 Task: Open Card Self-Help Review in Board Voice of Partner Relationship Management to Workspace Corporate Governance Services and add a team member Softage.2@softage.net, a label Blue, a checklist Tax Services, an attachment from your google drive, a color Blue and finally, add a card description 'Plan and execute company team-building conference with guest speakers on employee engagement' and a comment 'We should approach this task with a sense of collaboration and teamwork, leveraging the strengths of each team member to achieve success.'. Add a start date 'Jan 02, 1900' with a due date 'Jan 09, 1900'
Action: Mouse moved to (74, 332)
Screenshot: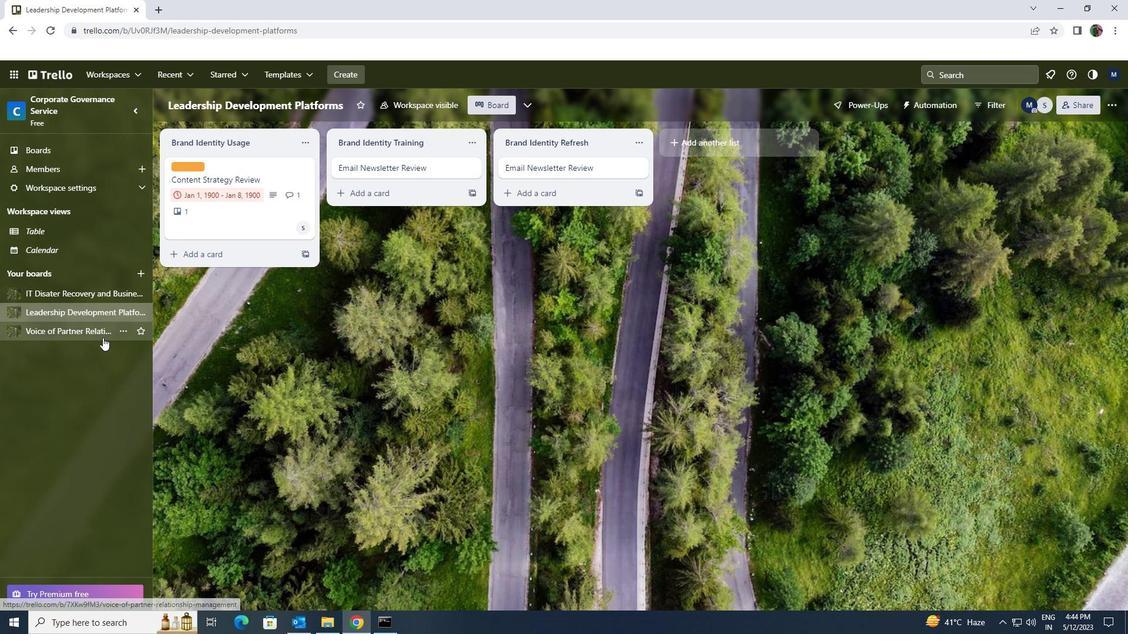 
Action: Mouse pressed left at (74, 332)
Screenshot: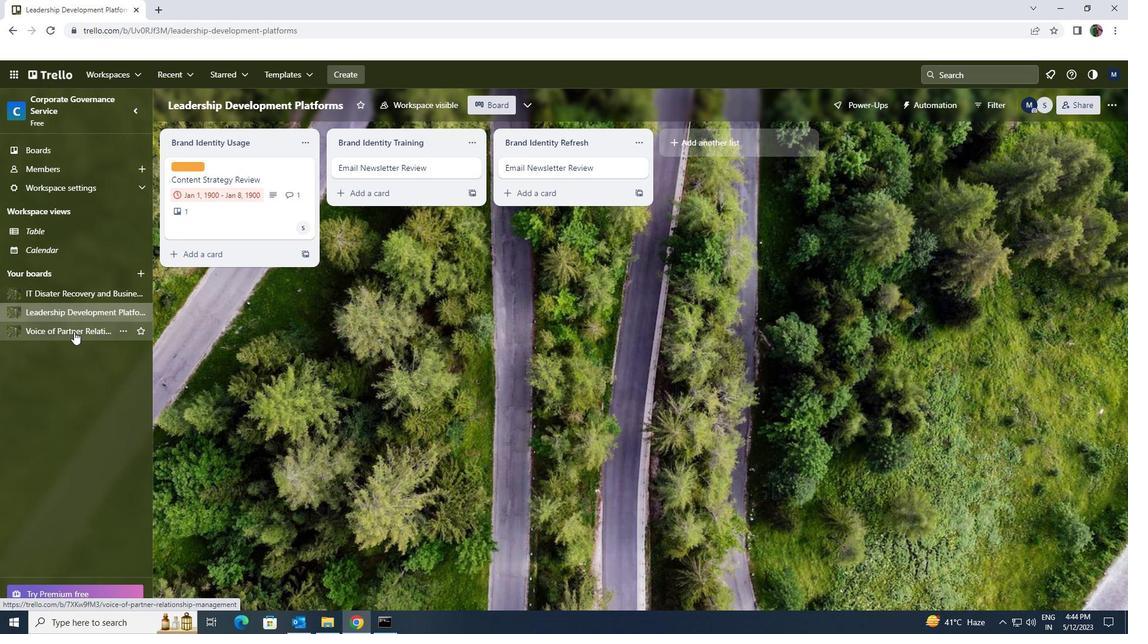 
Action: Mouse moved to (232, 170)
Screenshot: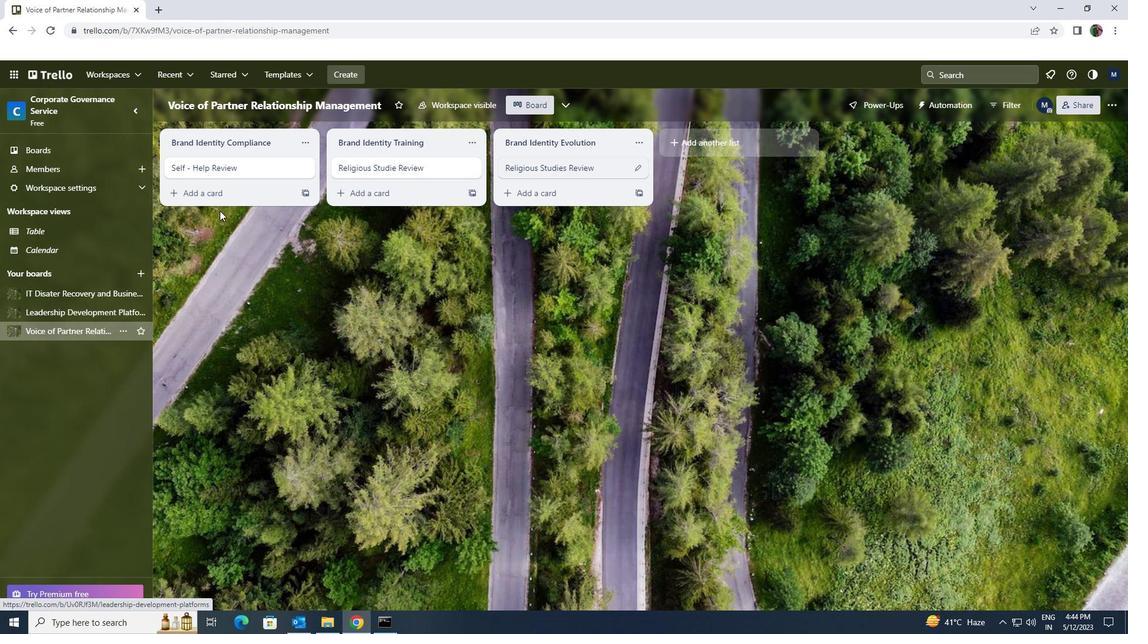 
Action: Mouse pressed left at (232, 170)
Screenshot: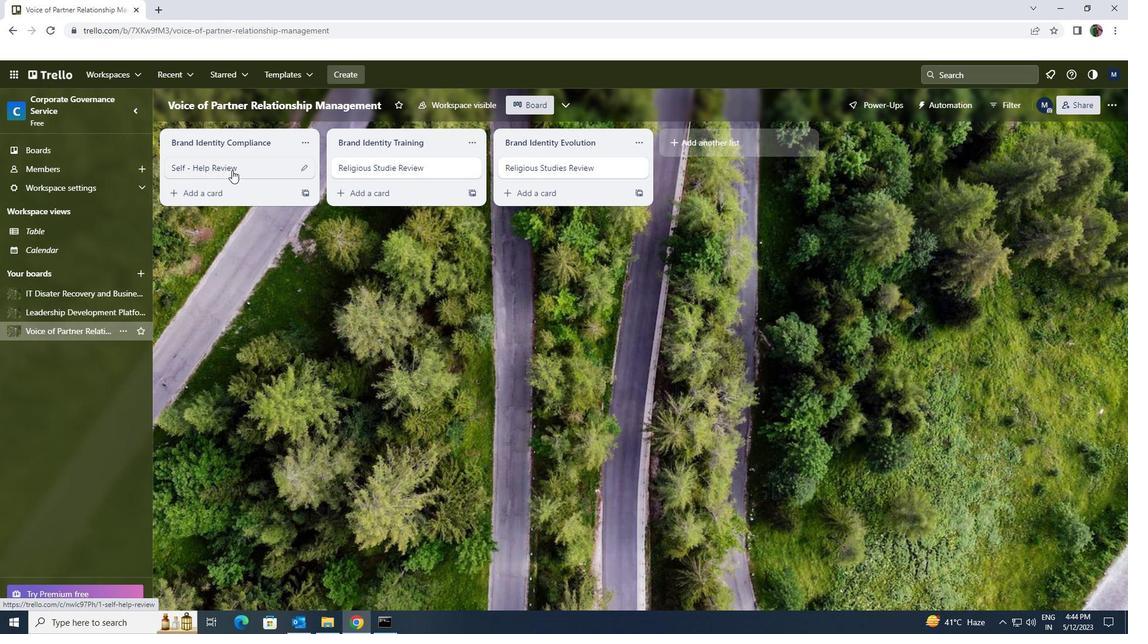 
Action: Mouse moved to (702, 168)
Screenshot: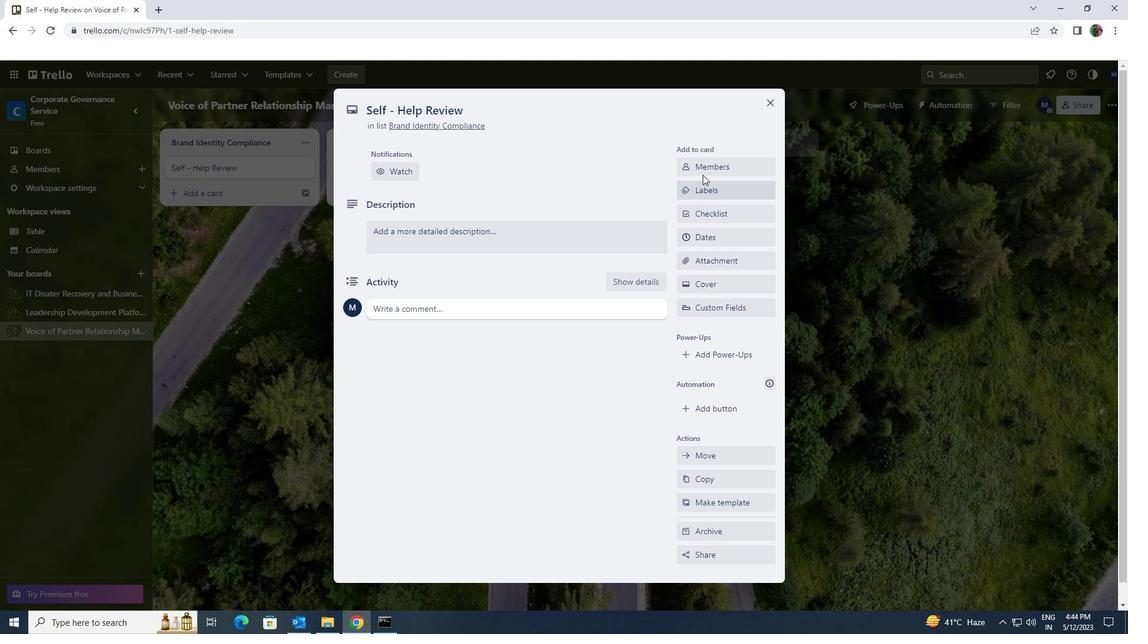 
Action: Mouse pressed left at (702, 168)
Screenshot: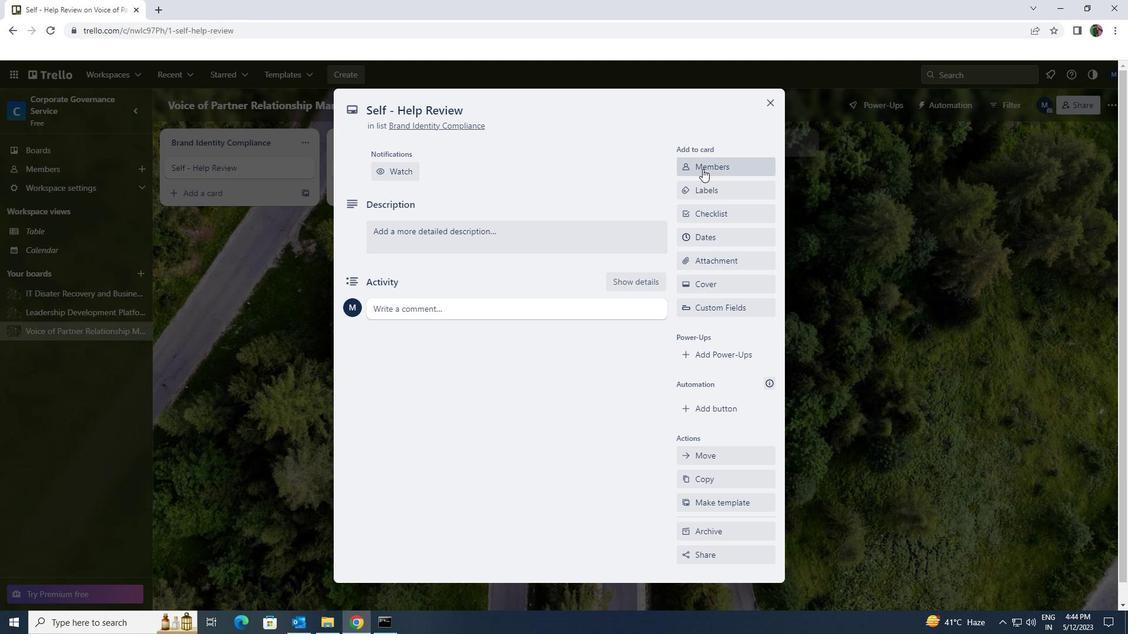 
Action: Key pressed softage.2<Key.shift>@SOFTAGE.NET
Screenshot: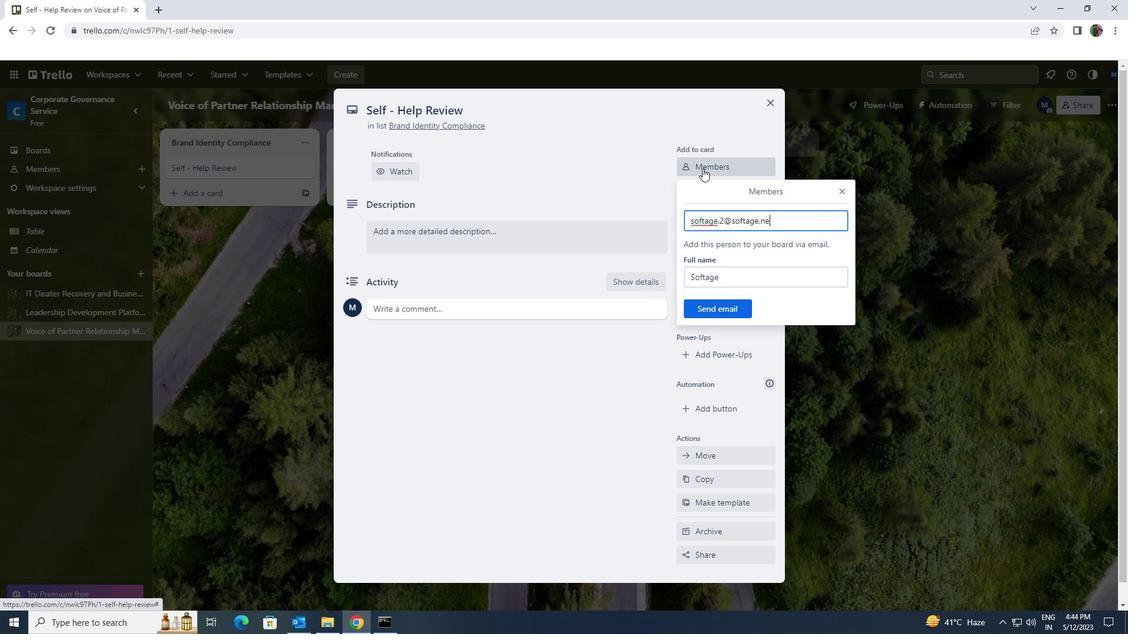 
Action: Mouse moved to (732, 306)
Screenshot: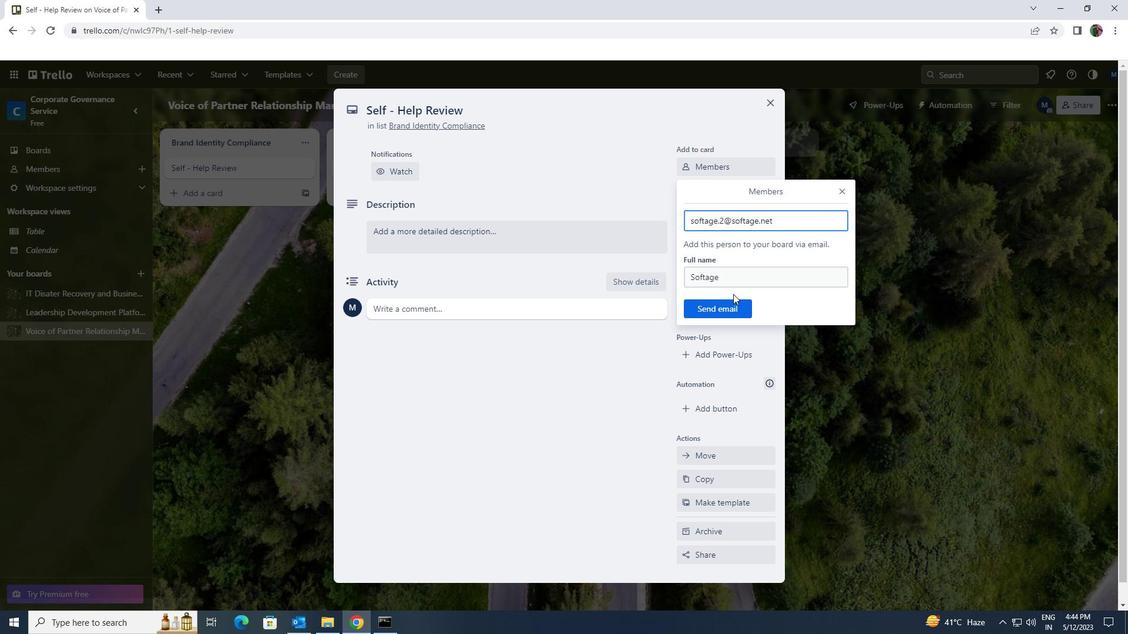 
Action: Mouse pressed left at (732, 306)
Screenshot: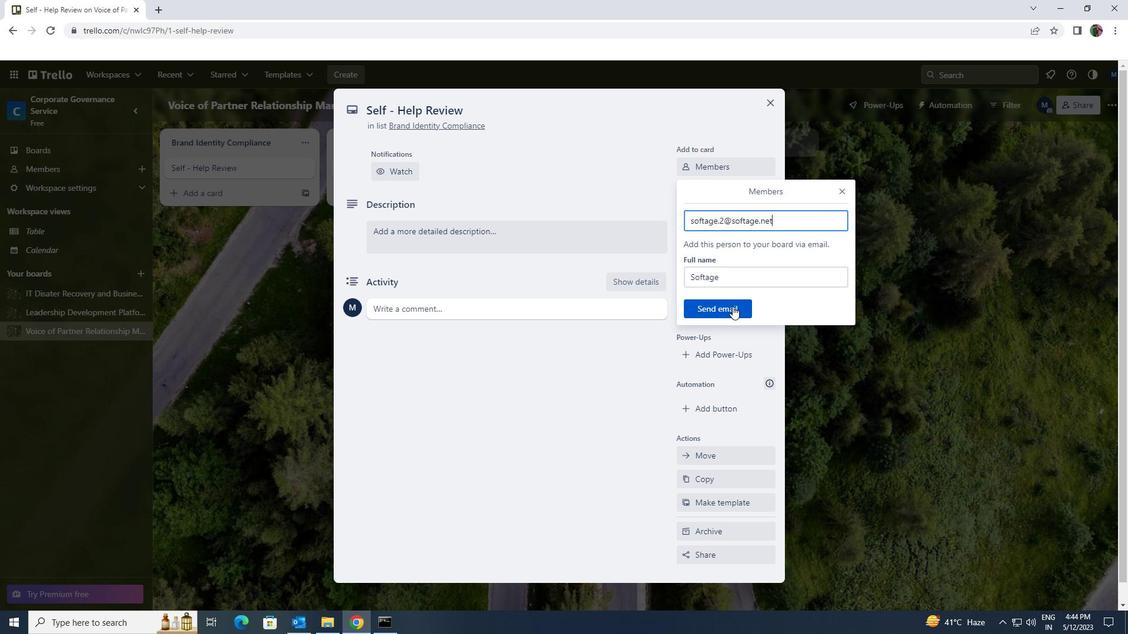 
Action: Mouse moved to (716, 235)
Screenshot: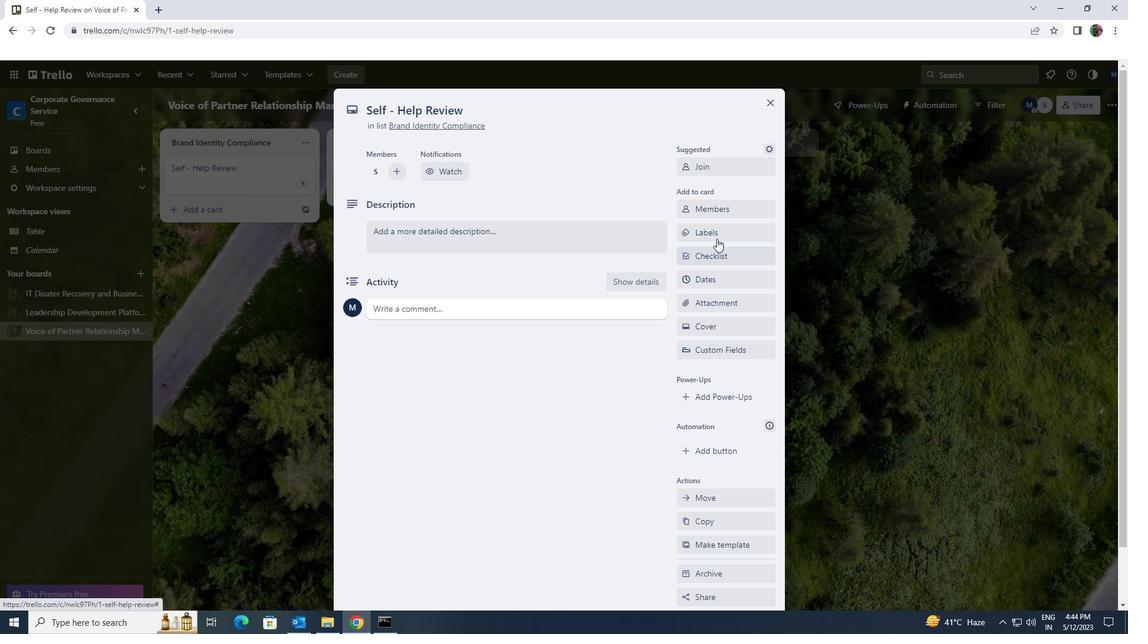 
Action: Mouse pressed left at (716, 235)
Screenshot: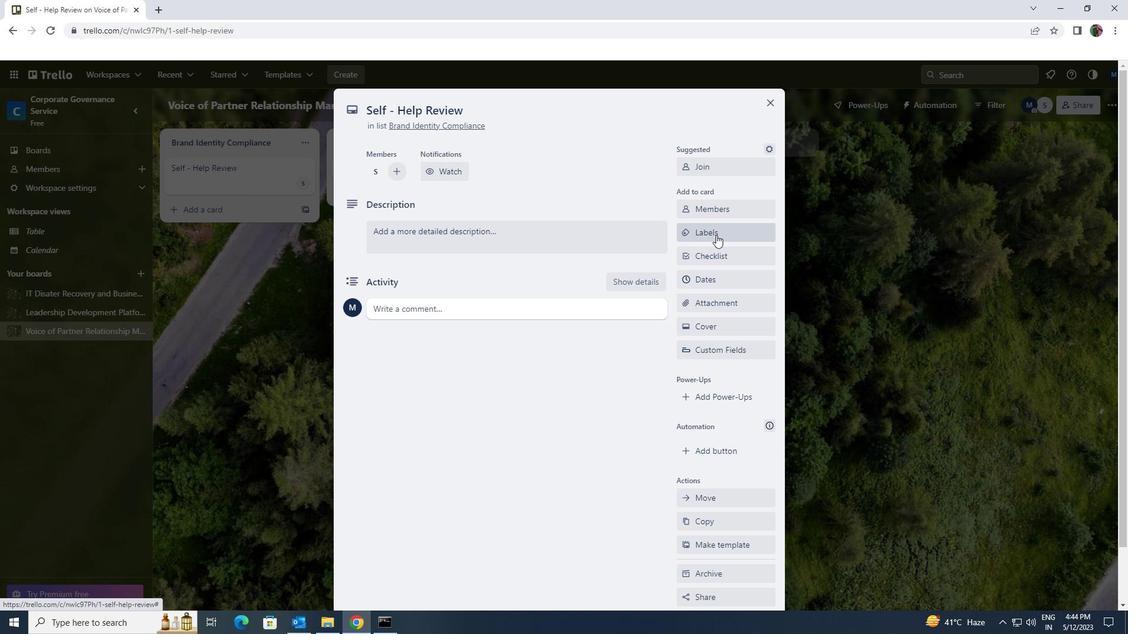 
Action: Mouse moved to (771, 466)
Screenshot: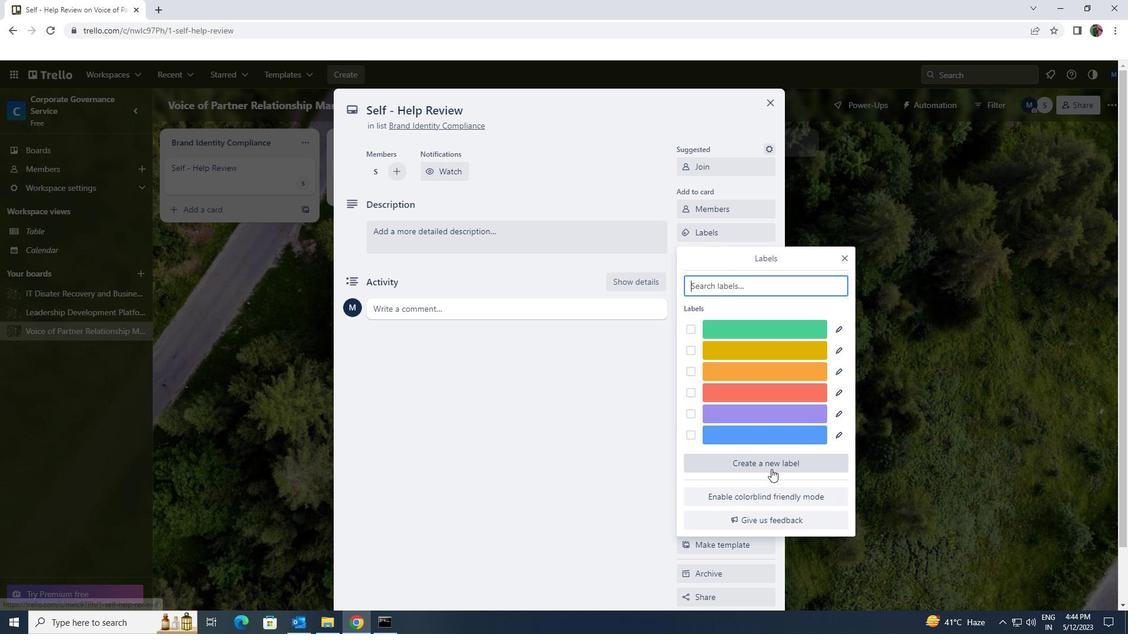 
Action: Mouse pressed left at (771, 466)
Screenshot: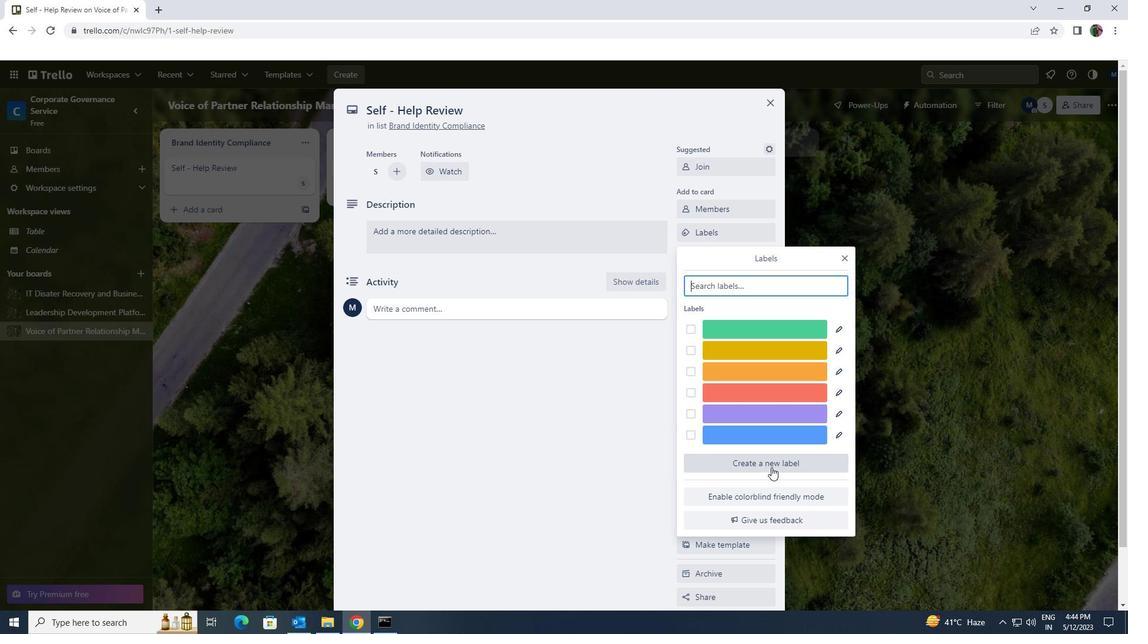 
Action: Mouse moved to (700, 513)
Screenshot: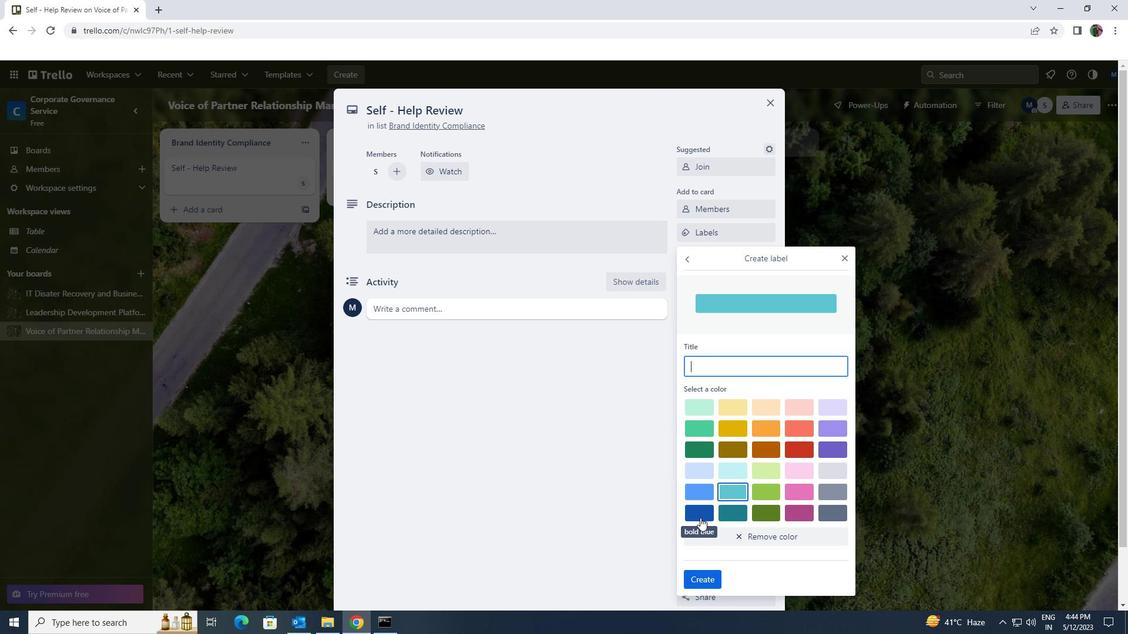 
Action: Mouse pressed left at (700, 513)
Screenshot: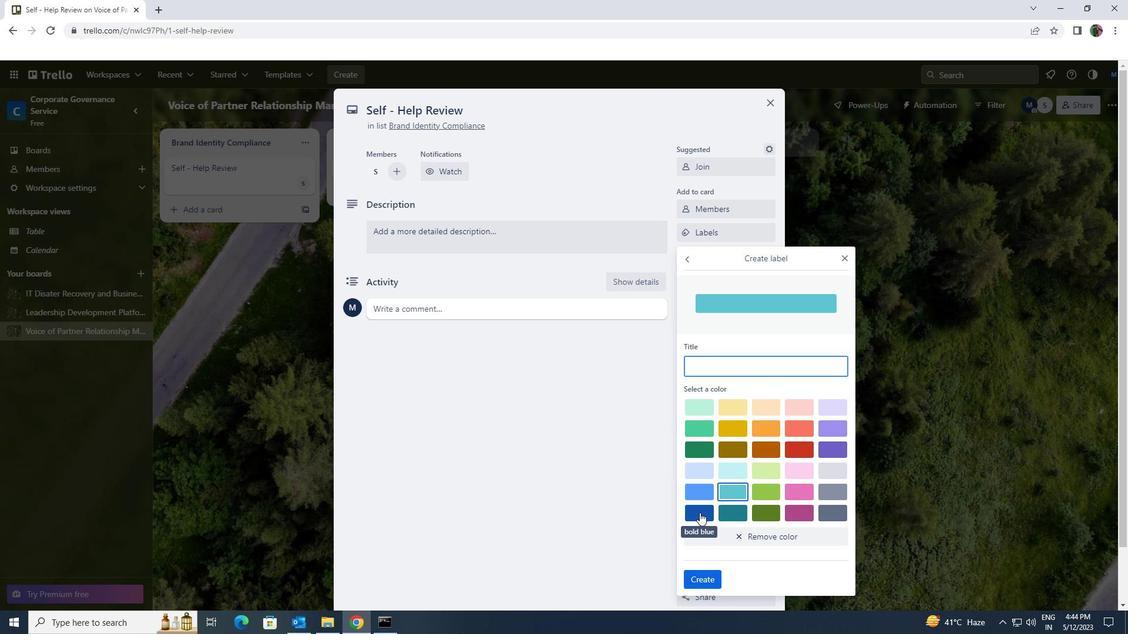 
Action: Mouse moved to (705, 577)
Screenshot: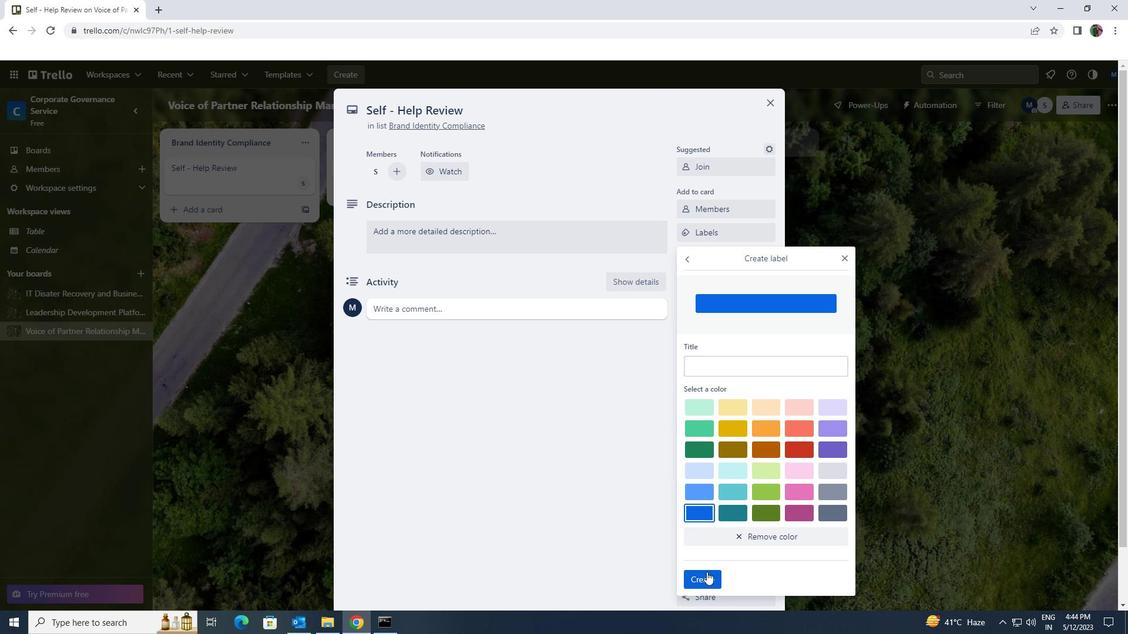 
Action: Mouse pressed left at (705, 577)
Screenshot: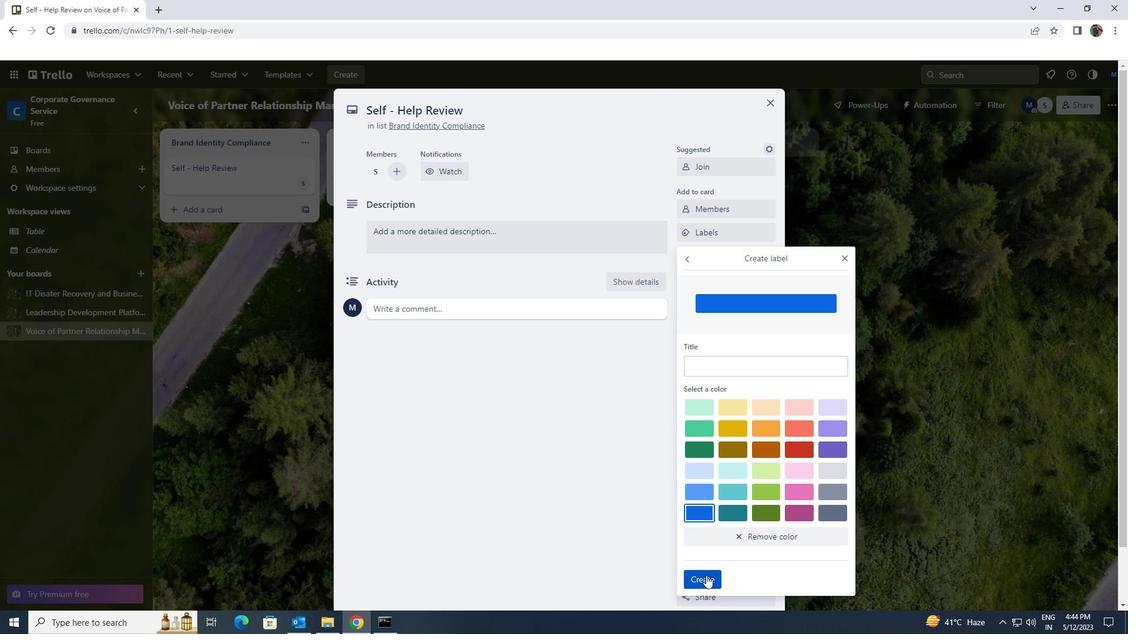 
Action: Mouse moved to (840, 259)
Screenshot: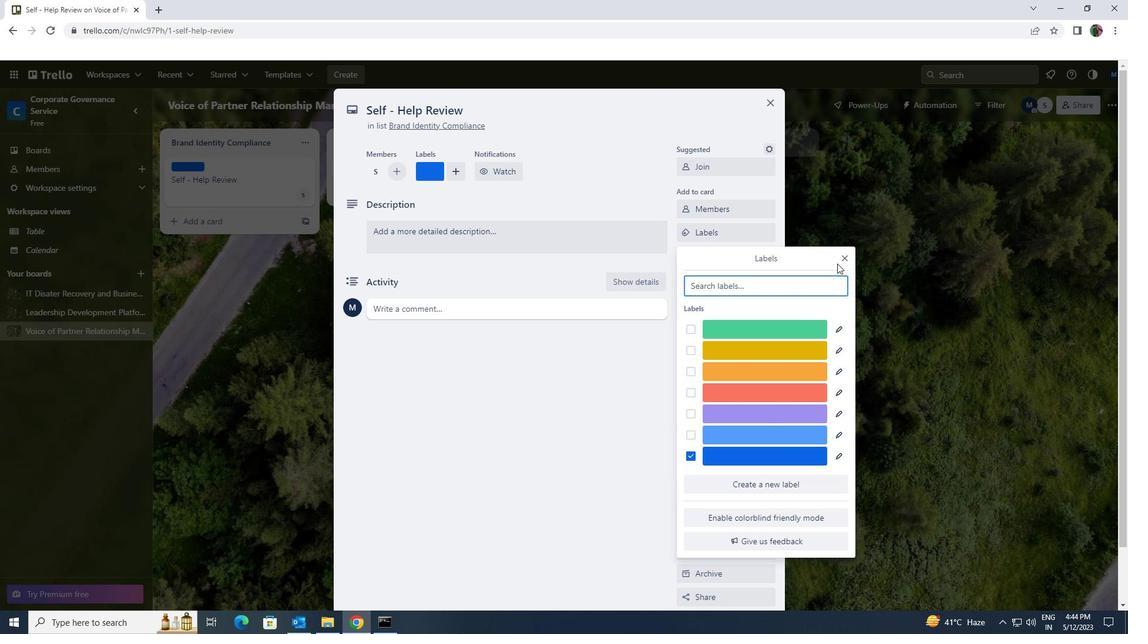 
Action: Mouse pressed left at (840, 259)
Screenshot: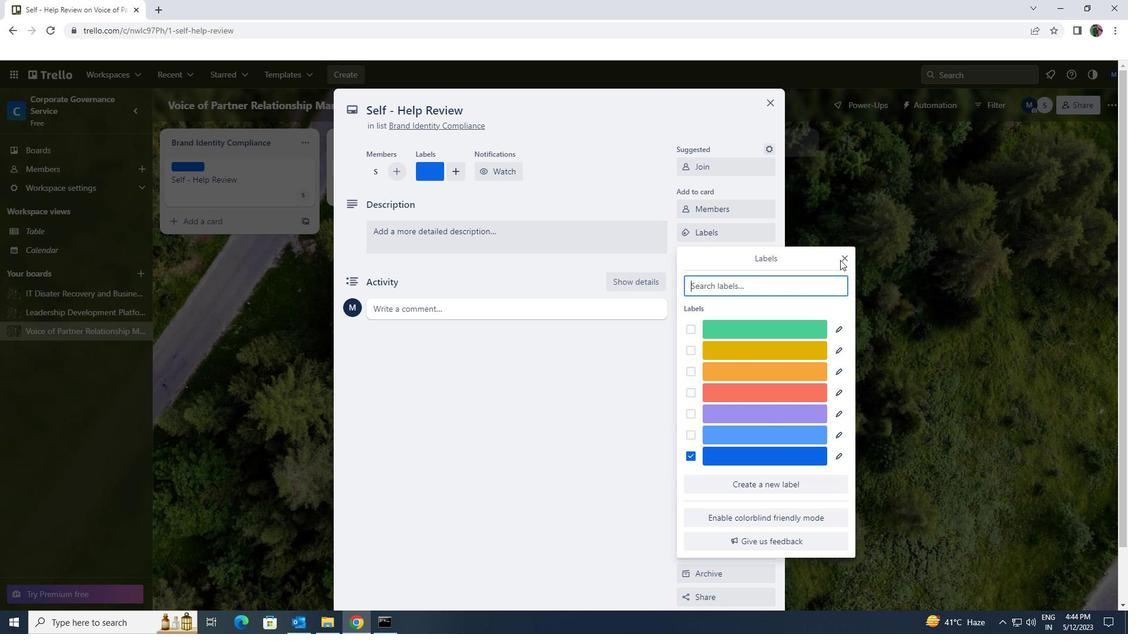 
Action: Mouse moved to (840, 259)
Screenshot: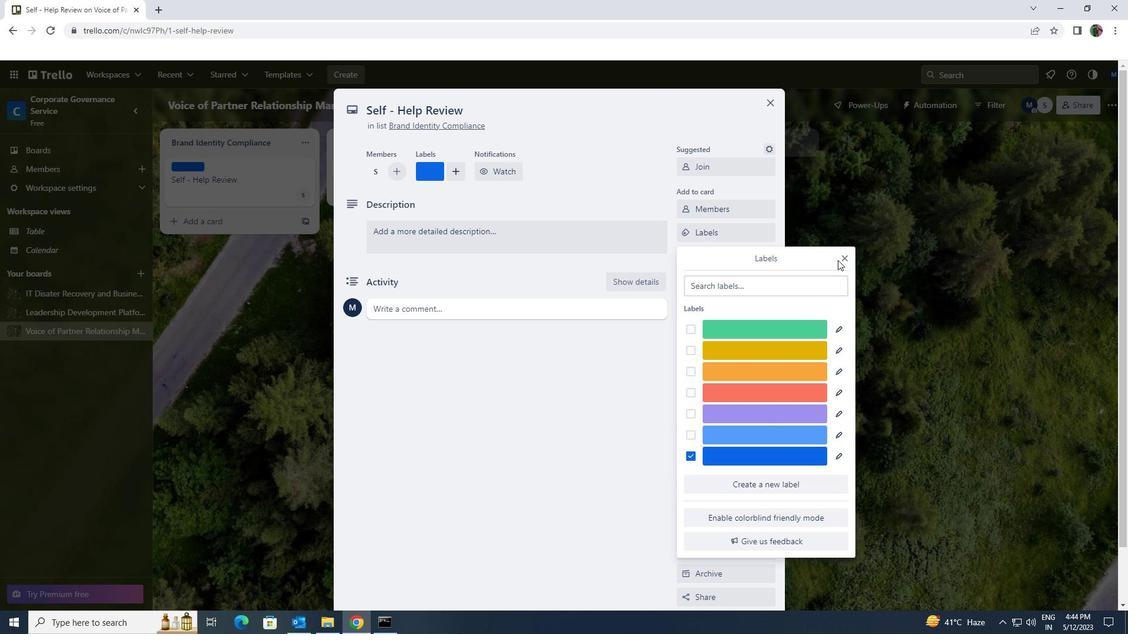 
Action: Mouse pressed left at (840, 259)
Screenshot: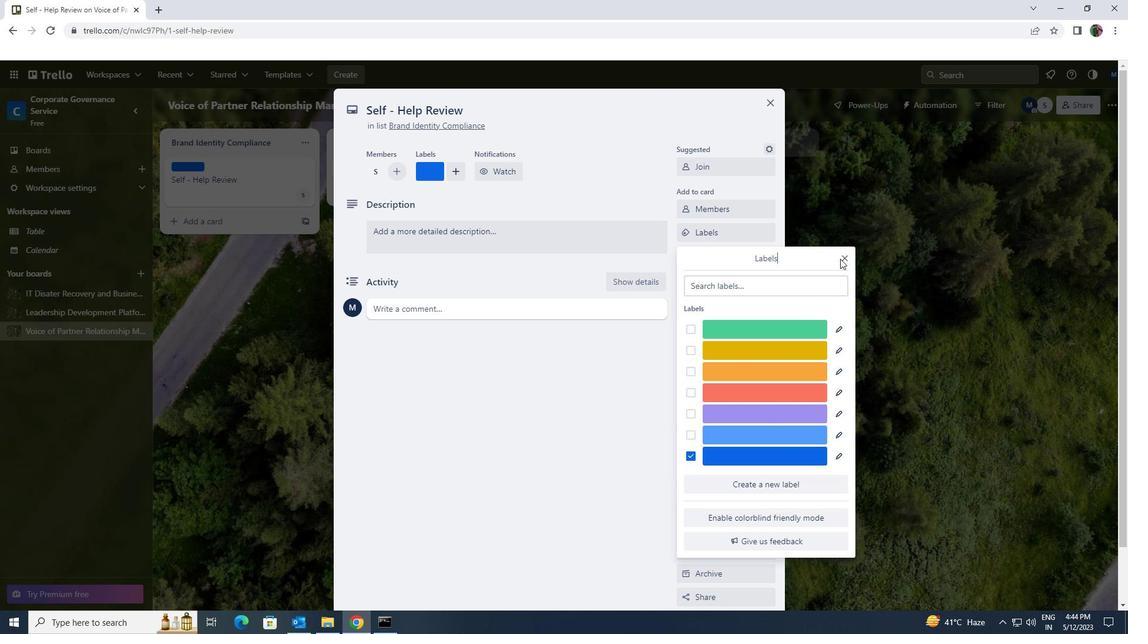 
Action: Mouse moved to (846, 260)
Screenshot: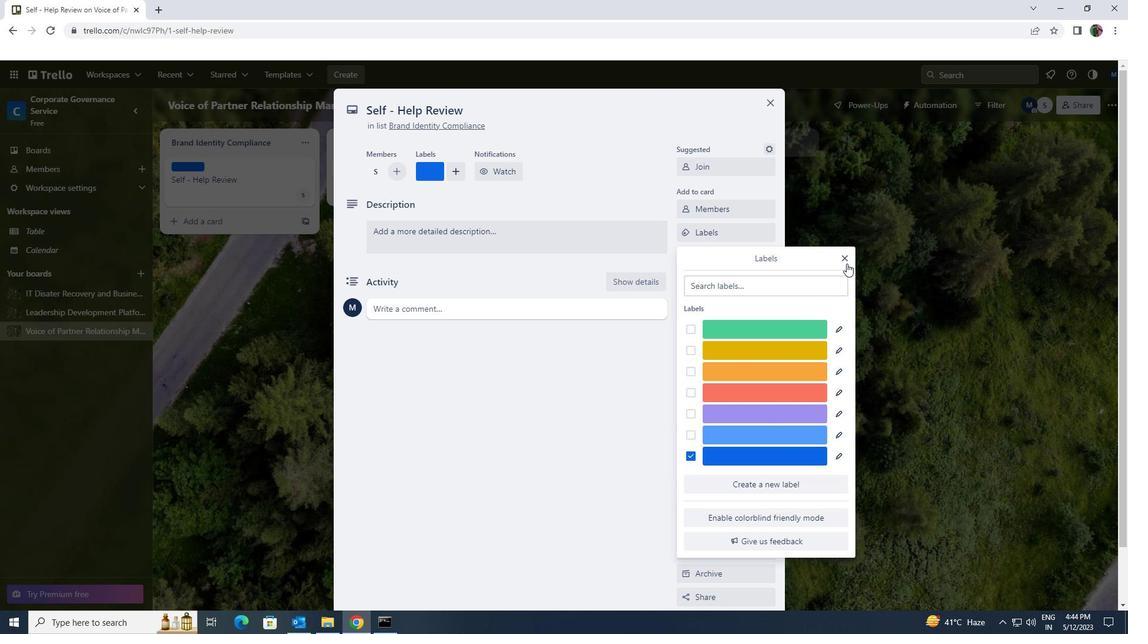 
Action: Mouse pressed left at (846, 260)
Screenshot: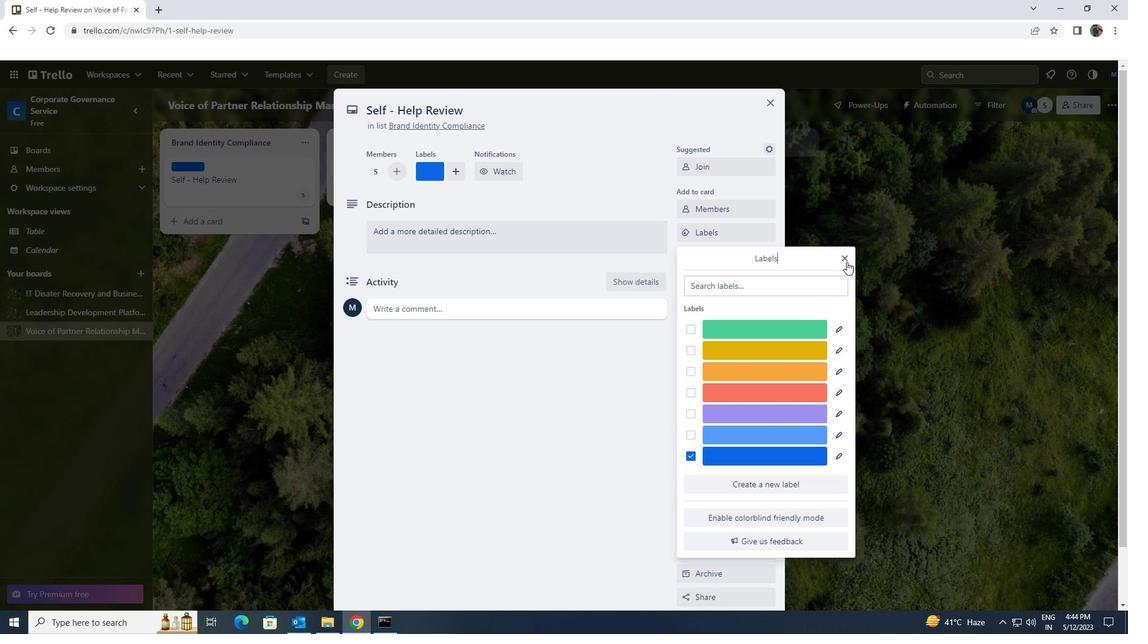 
Action: Mouse moved to (772, 259)
Screenshot: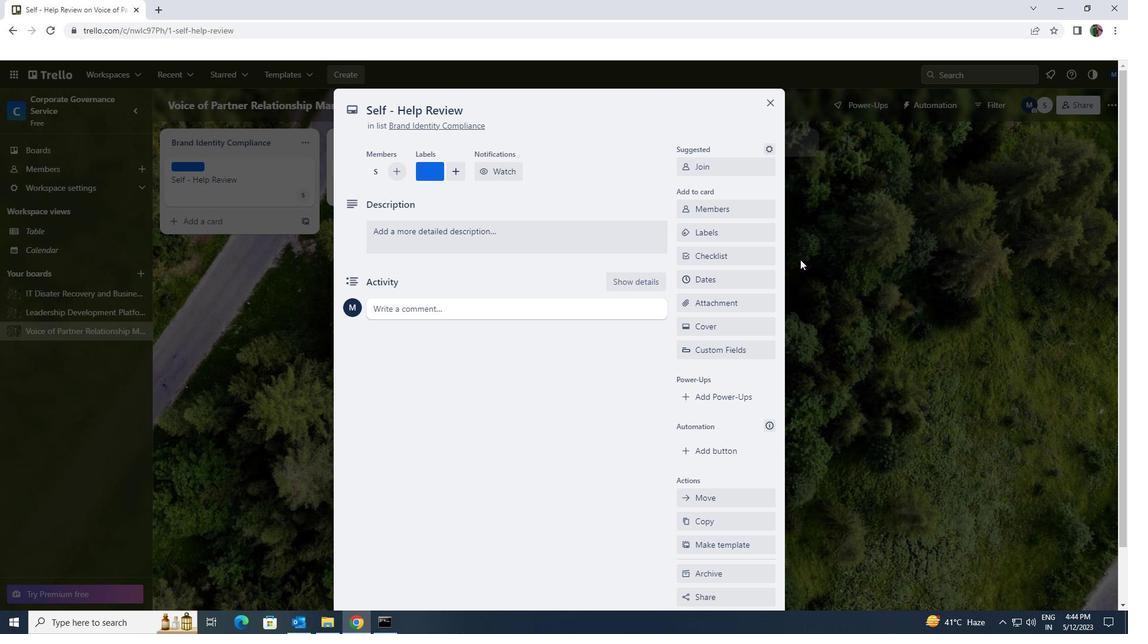 
Action: Mouse pressed left at (772, 259)
Screenshot: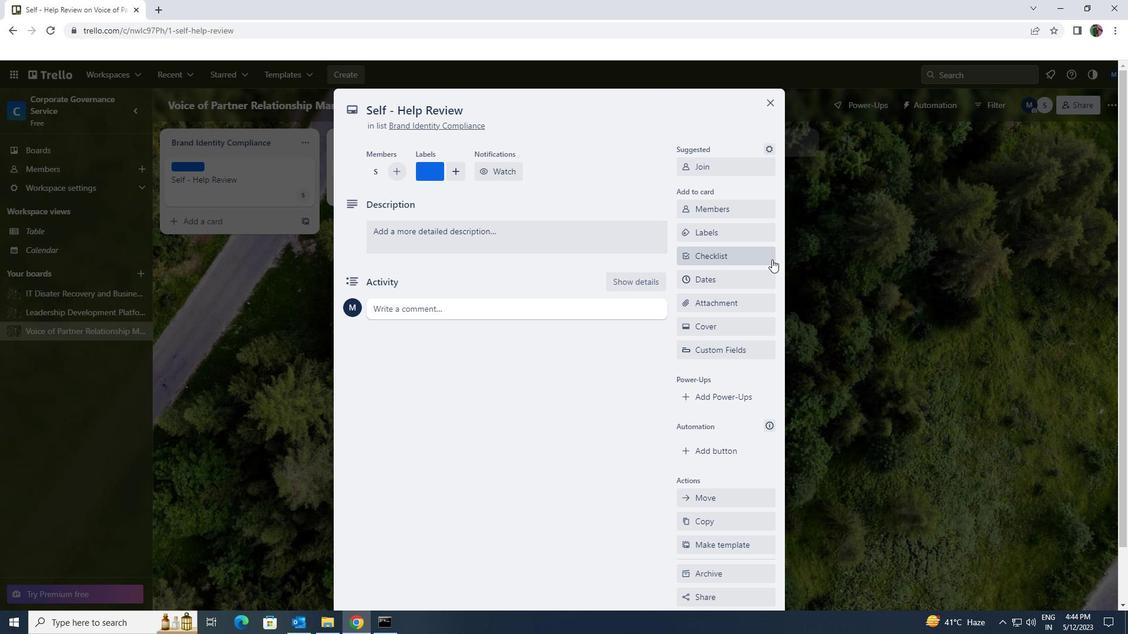 
Action: Key pressed <Key.shift><Key.shift><Key.shift><Key.shift><Key.shift><Key.shift><Key.shift><Key.shift><Key.shift><Key.shift><Key.shift><Key.shift><Key.shift><Key.shift><Key.shift><Key.shift><Key.shift><Key.shift><Key.shift><Key.shift><Key.shift><Key.shift><Key.shift><Key.shift><Key.shift><Key.shift><Key.shift>SERVU<Key.backspace>ICE<Key.space><Key.shift>TAX
Screenshot: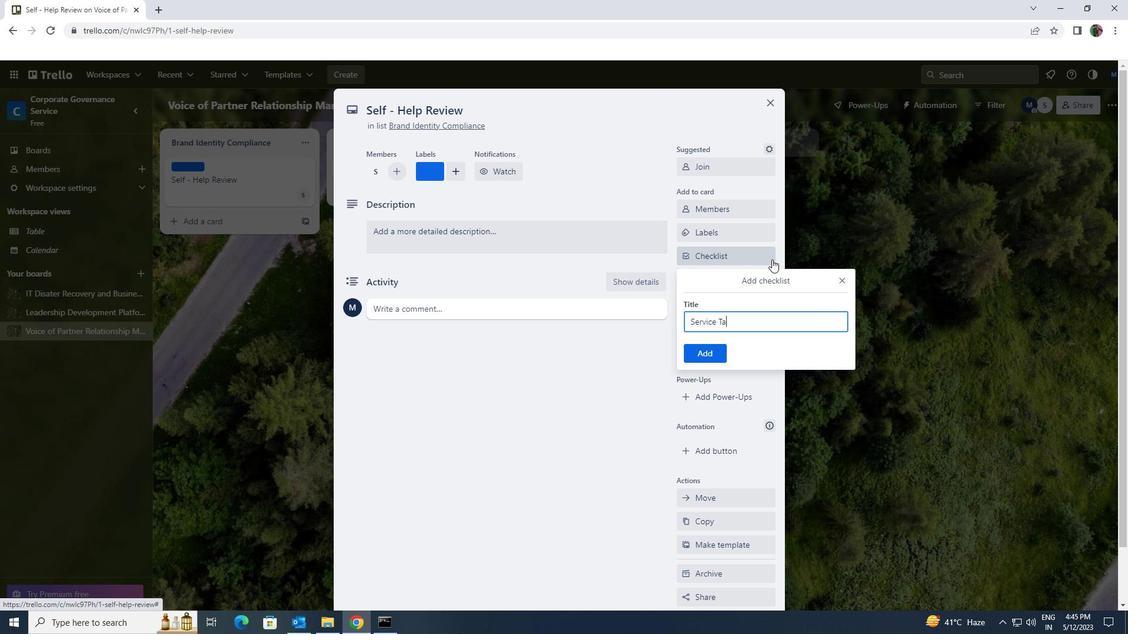 
Action: Mouse moved to (711, 350)
Screenshot: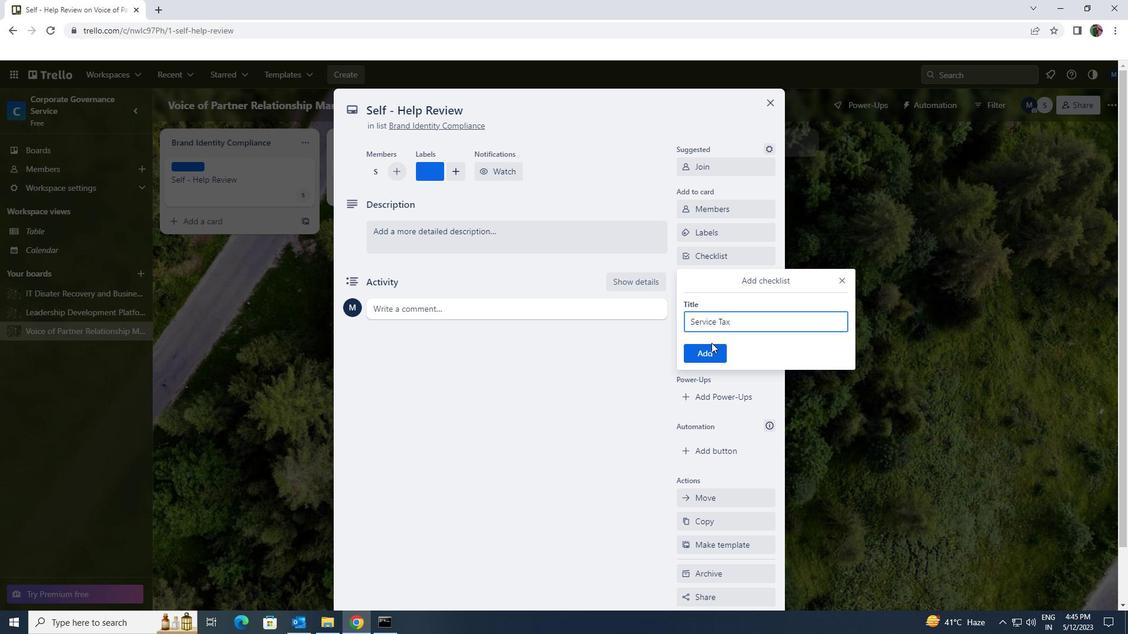 
Action: Mouse pressed left at (711, 350)
Screenshot: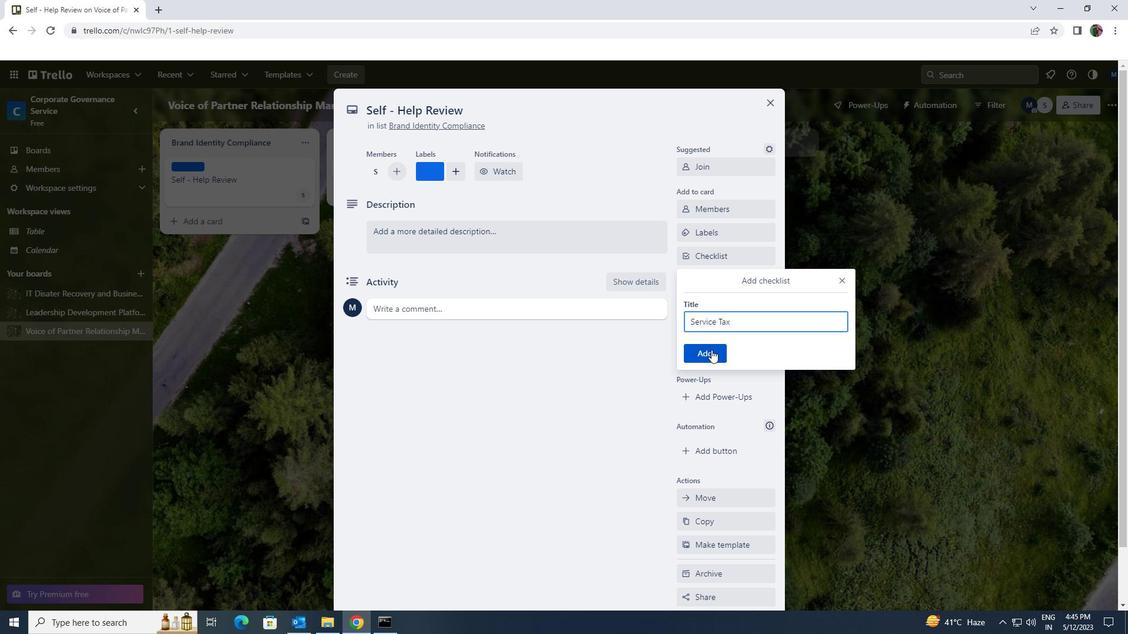 
Action: Mouse moved to (717, 302)
Screenshot: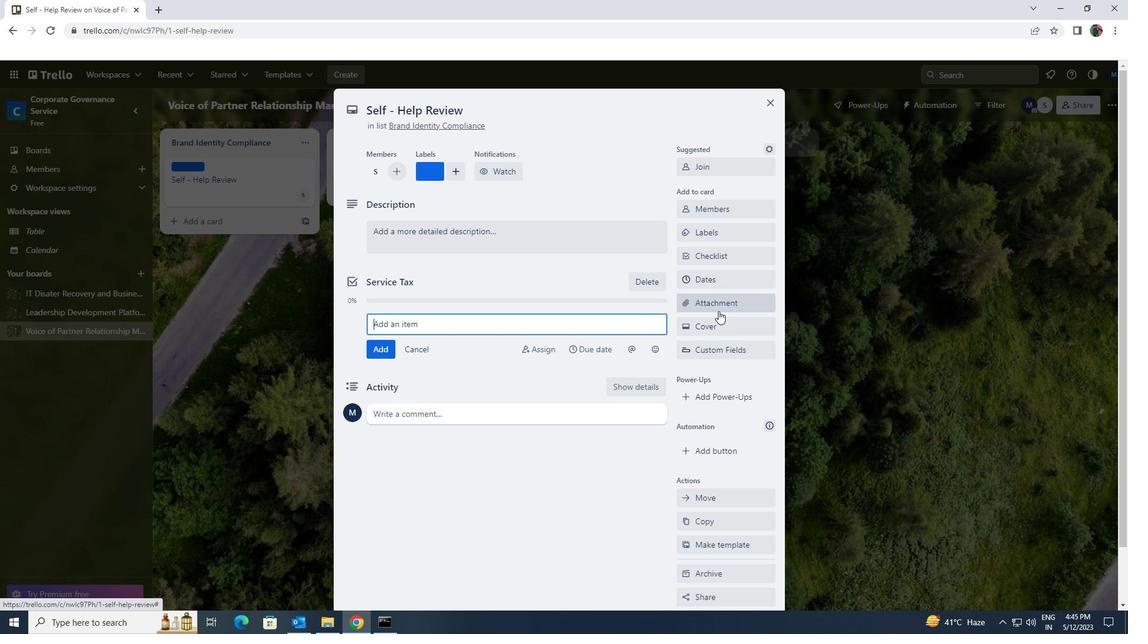
Action: Mouse pressed left at (717, 302)
Screenshot: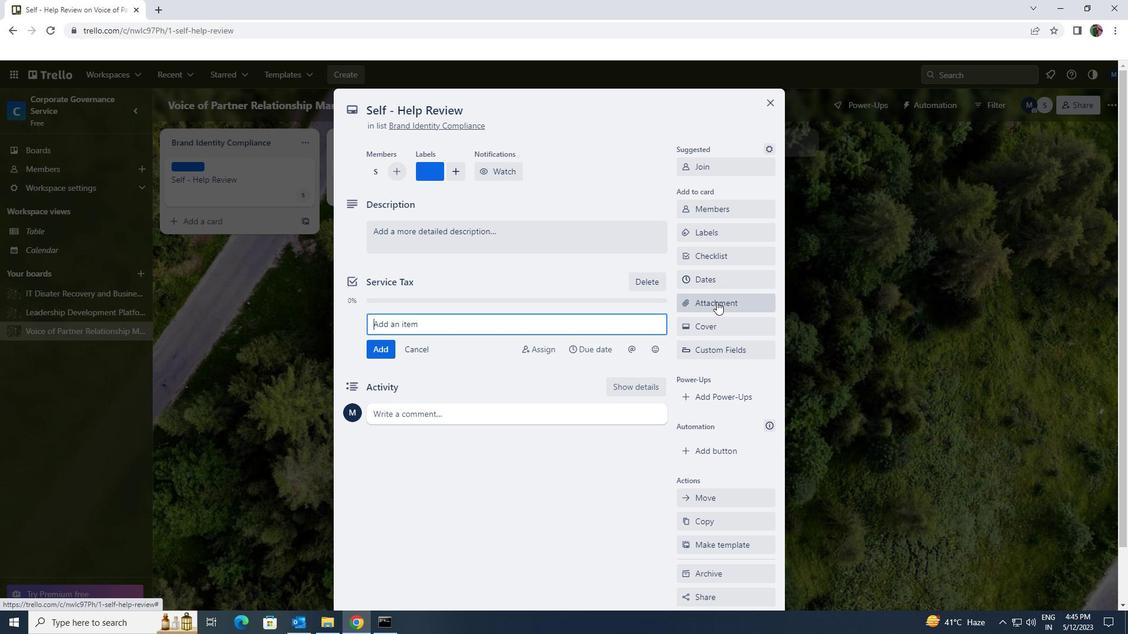 
Action: Mouse moved to (707, 393)
Screenshot: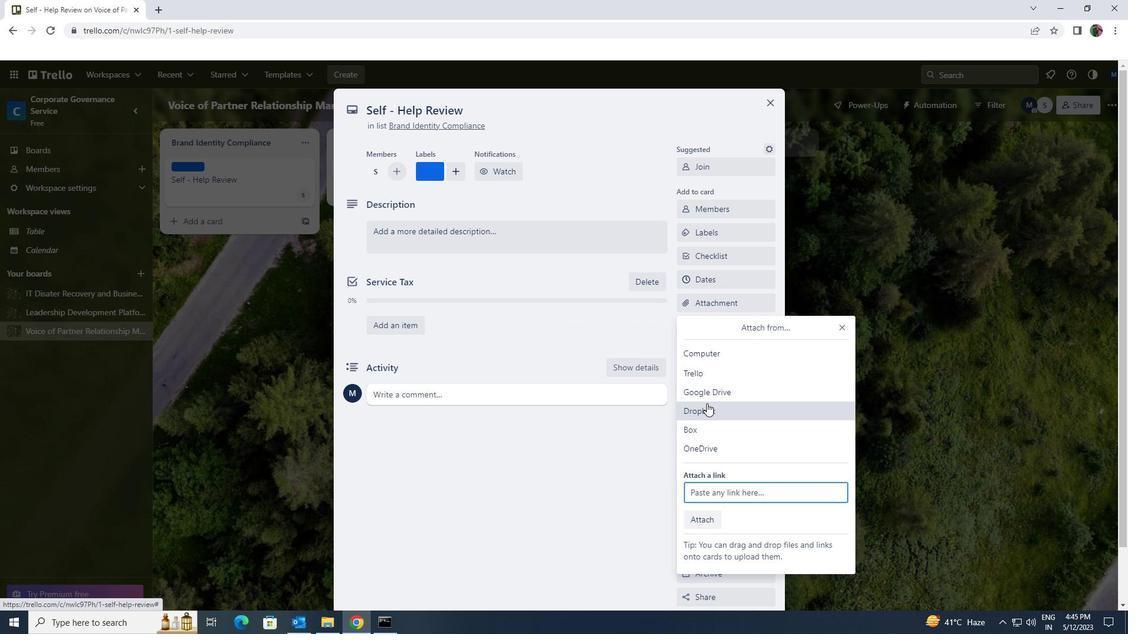 
Action: Mouse pressed left at (707, 393)
Screenshot: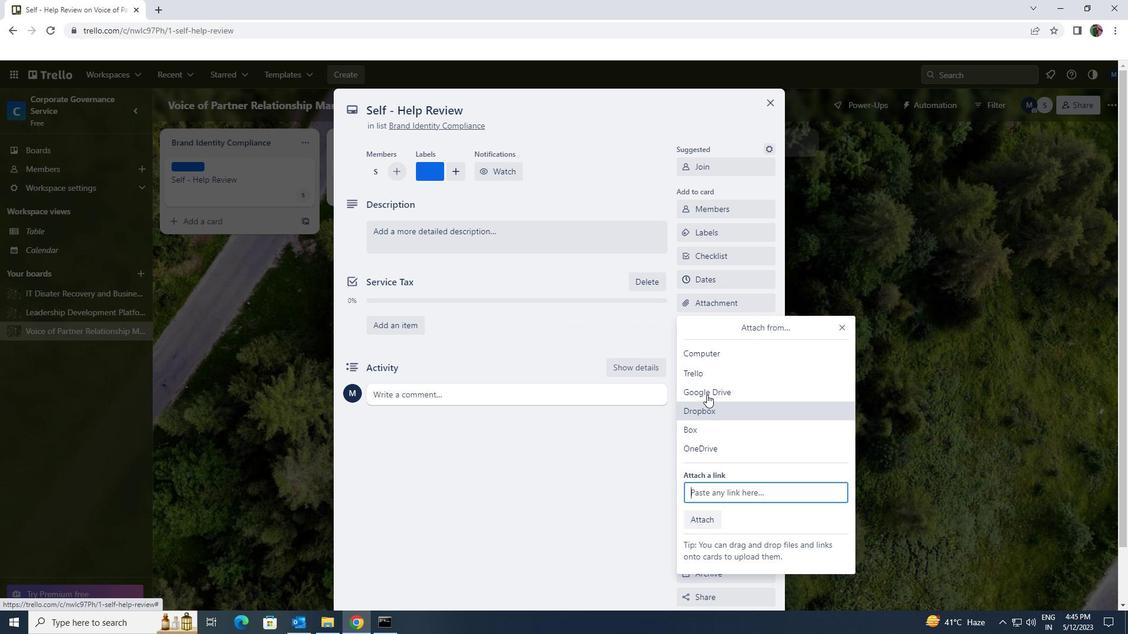 
Action: Mouse moved to (701, 336)
Screenshot: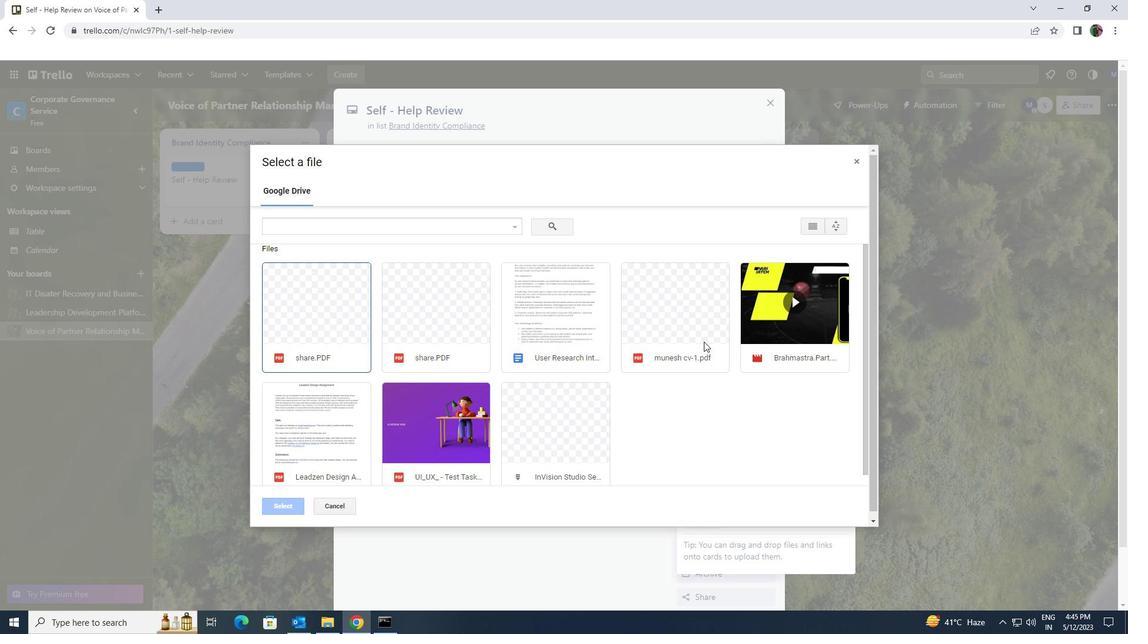 
Action: Mouse pressed left at (701, 336)
Screenshot: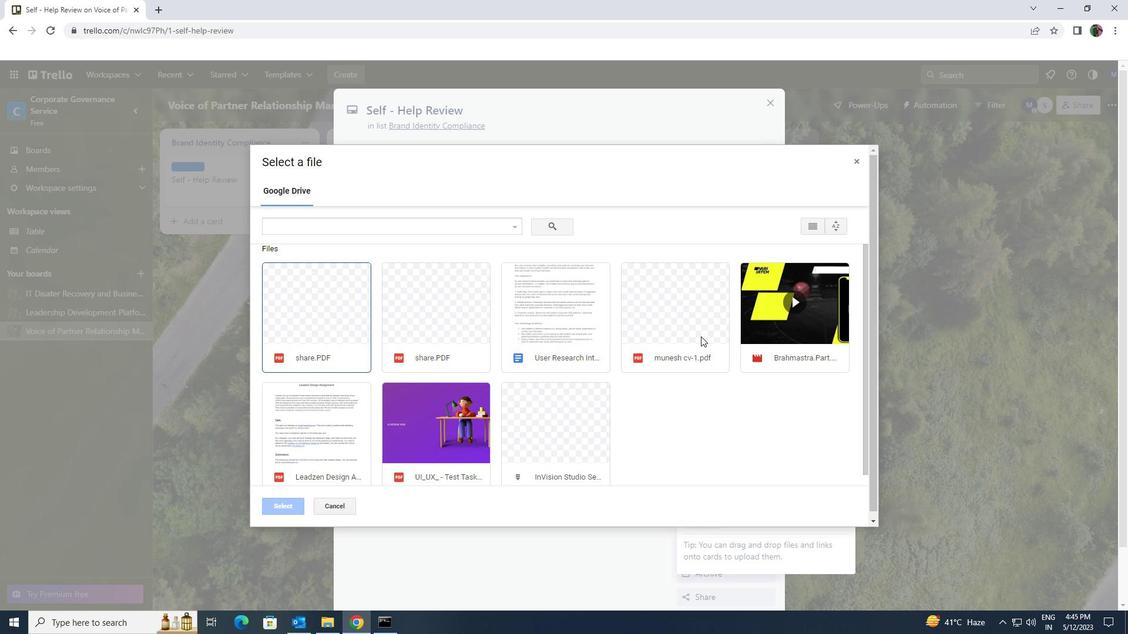 
Action: Mouse moved to (270, 507)
Screenshot: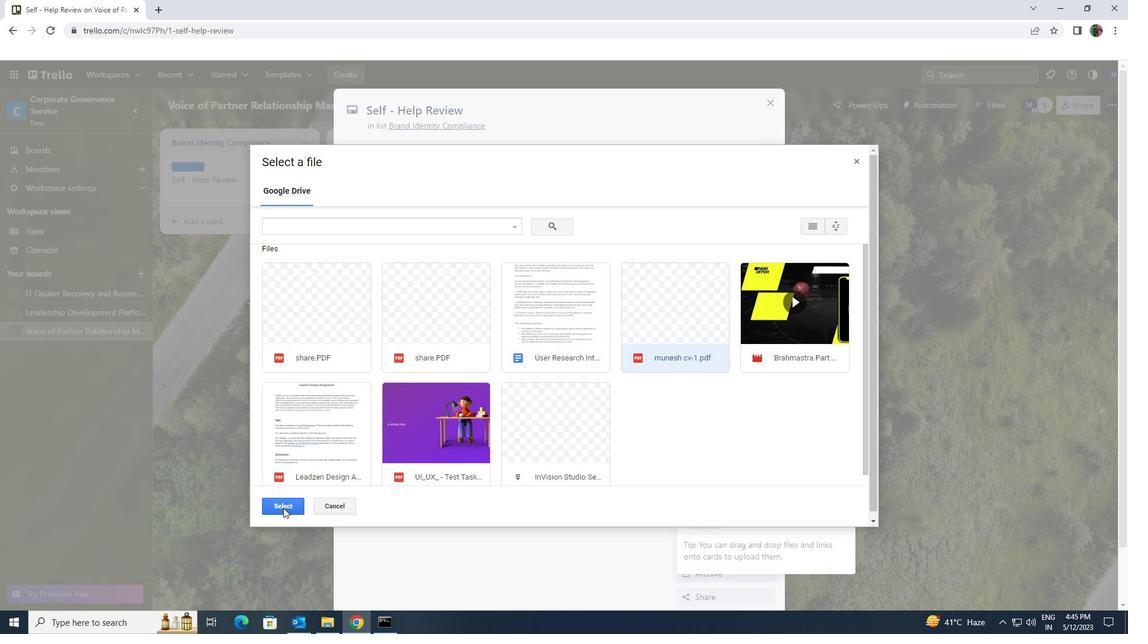 
Action: Mouse pressed left at (270, 507)
Screenshot: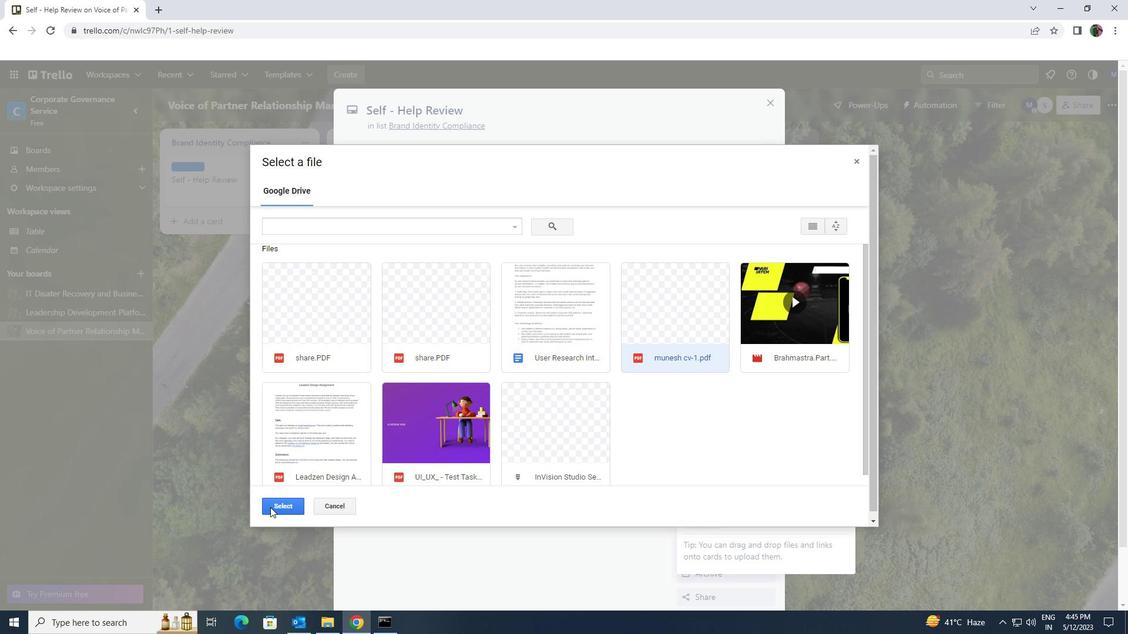 
Action: Mouse moved to (491, 250)
Screenshot: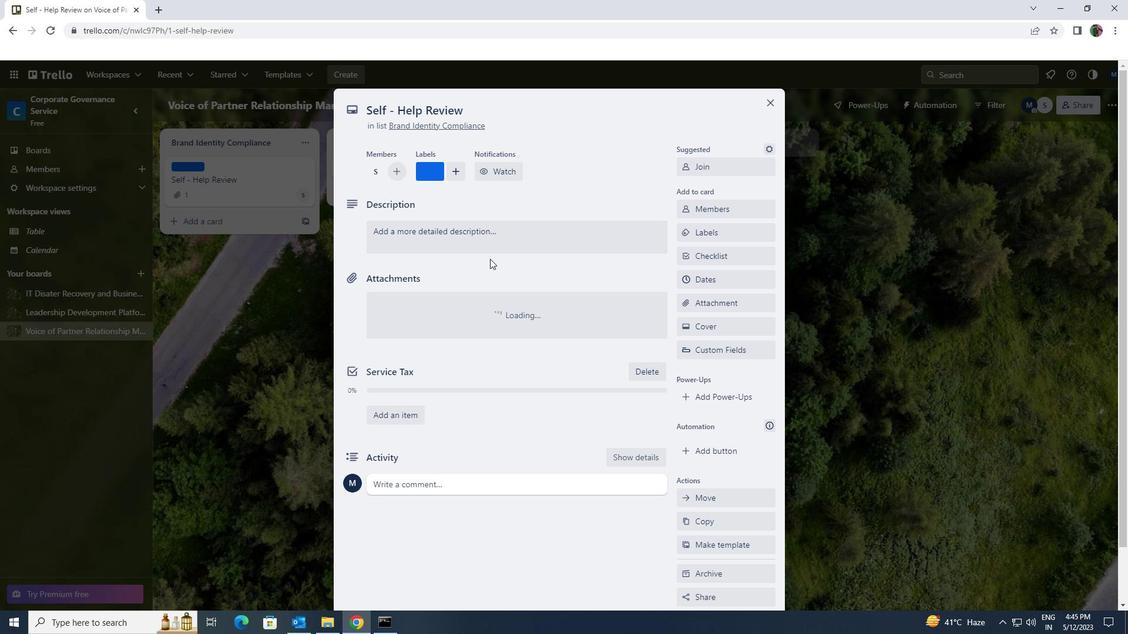 
Action: Mouse pressed left at (491, 250)
Screenshot: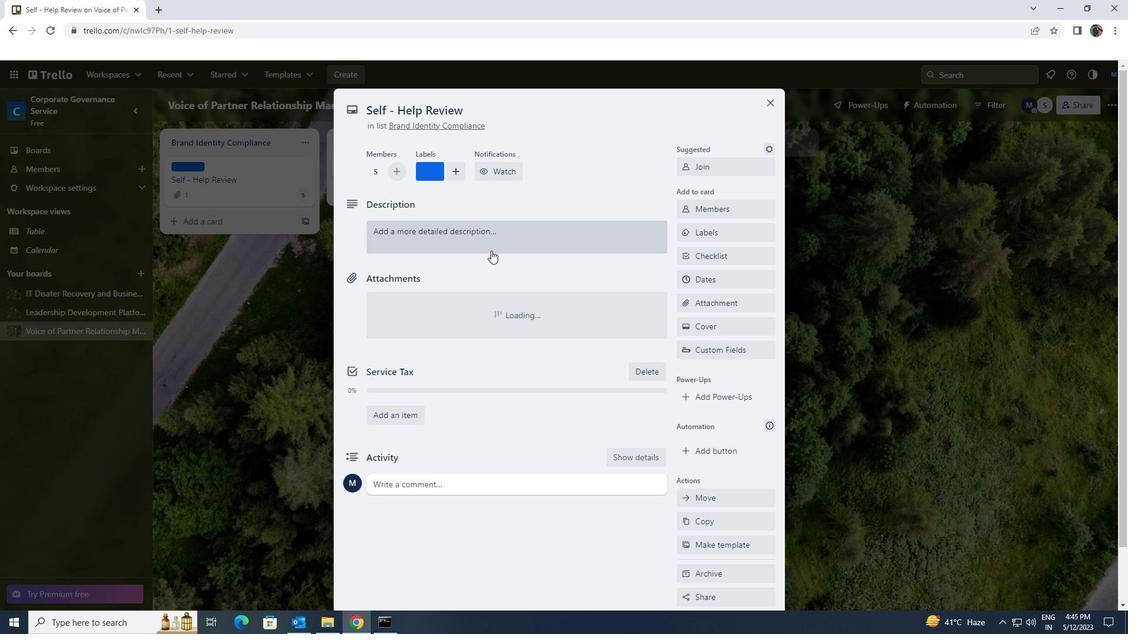 
Action: Key pressed <Key.shift>PLAN<Key.space>AND<Key.space>EXECUTE<Key.space>COMPANY<Key.space>TEAM<Key.space>BUILDING<Key.space>CONFERENC<Key.space><Key.backspace><Key.backspace>N<Key.backspace>CE<Key.space>ROOM<Key.space>WITH<Key.space>GUEST<Key.space>SPEAKERS<Key.space>ON<Key.space>EMPLOYEE<Key.space>ENGAGEMENT<Key.space>.
Screenshot: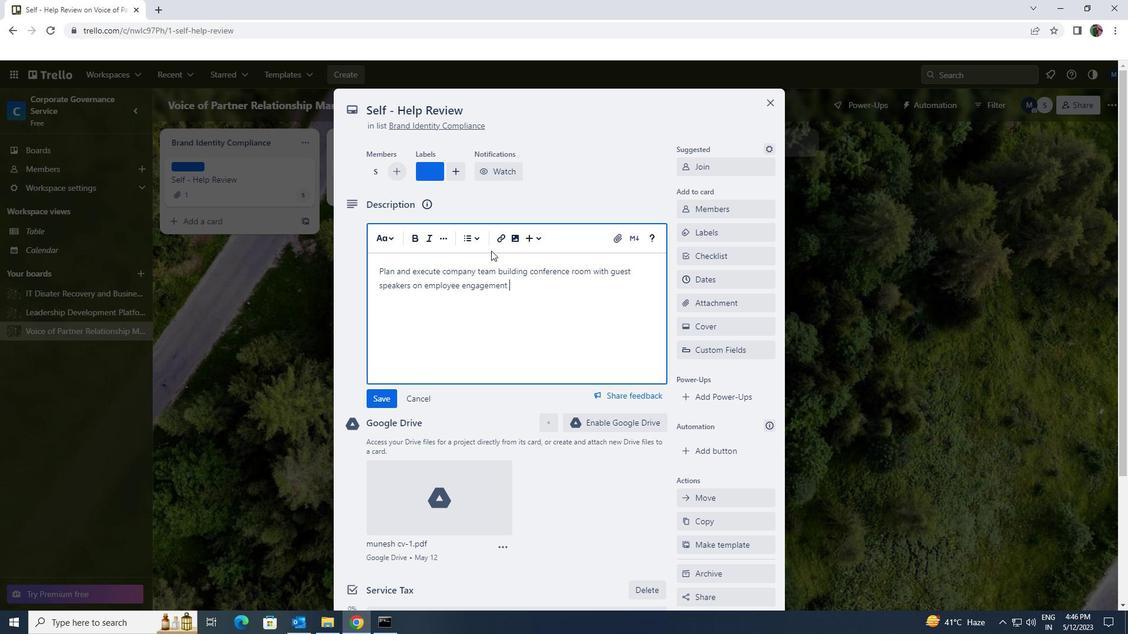 
Action: Mouse moved to (384, 397)
Screenshot: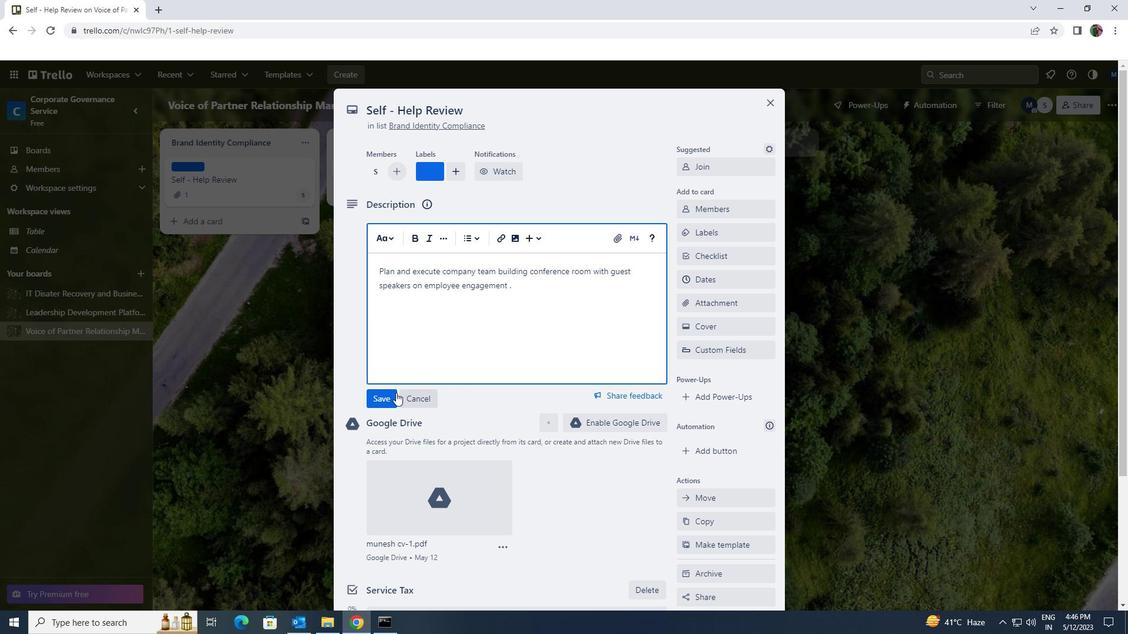 
Action: Mouse pressed left at (384, 397)
Screenshot: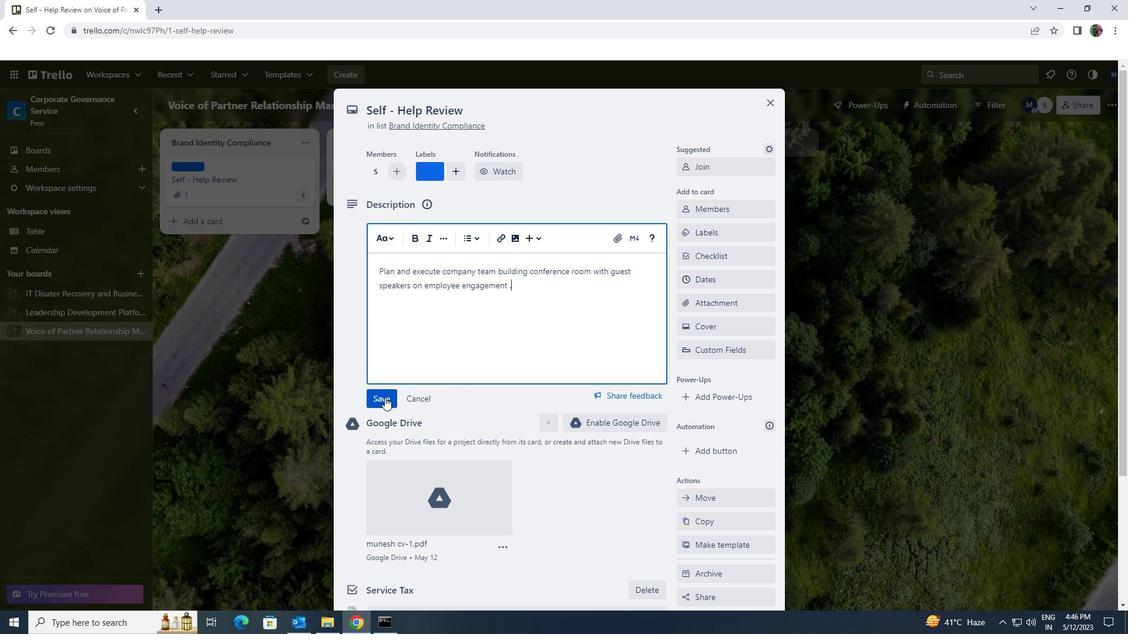
Action: Mouse scrolled (384, 397) with delta (0, 0)
Screenshot: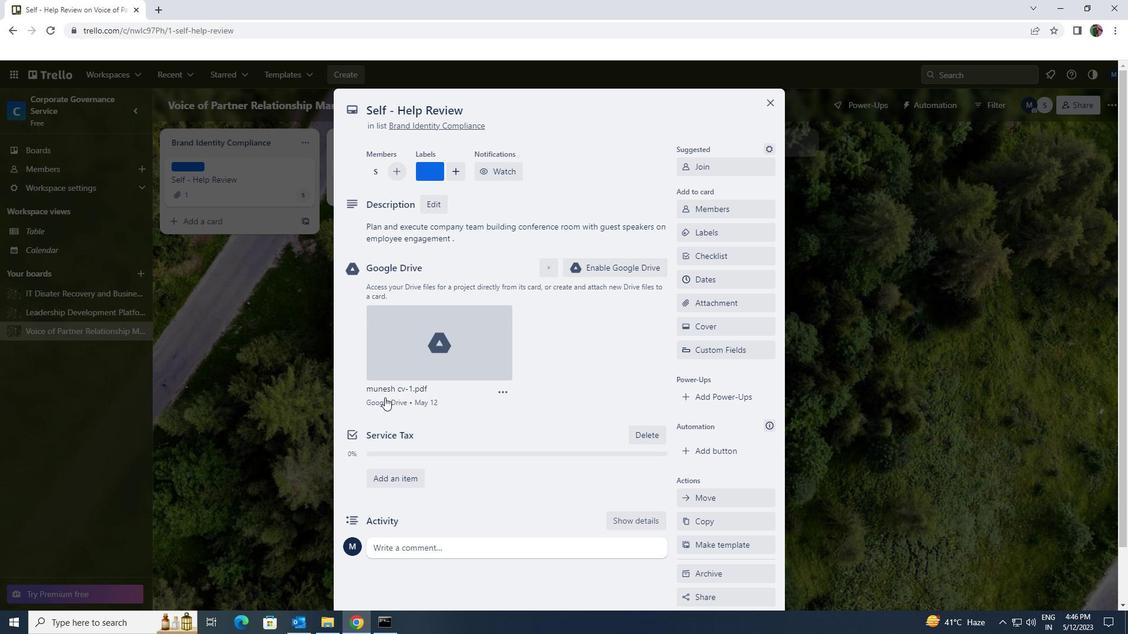 
Action: Mouse scrolled (384, 397) with delta (0, 0)
Screenshot: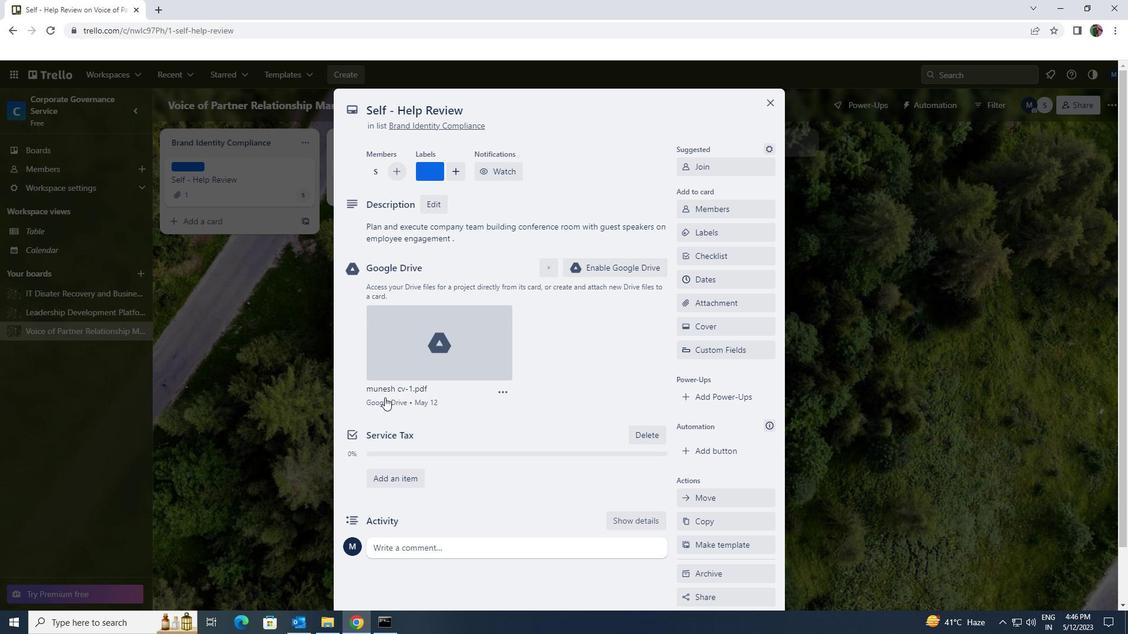 
Action: Mouse scrolled (384, 397) with delta (0, 0)
Screenshot: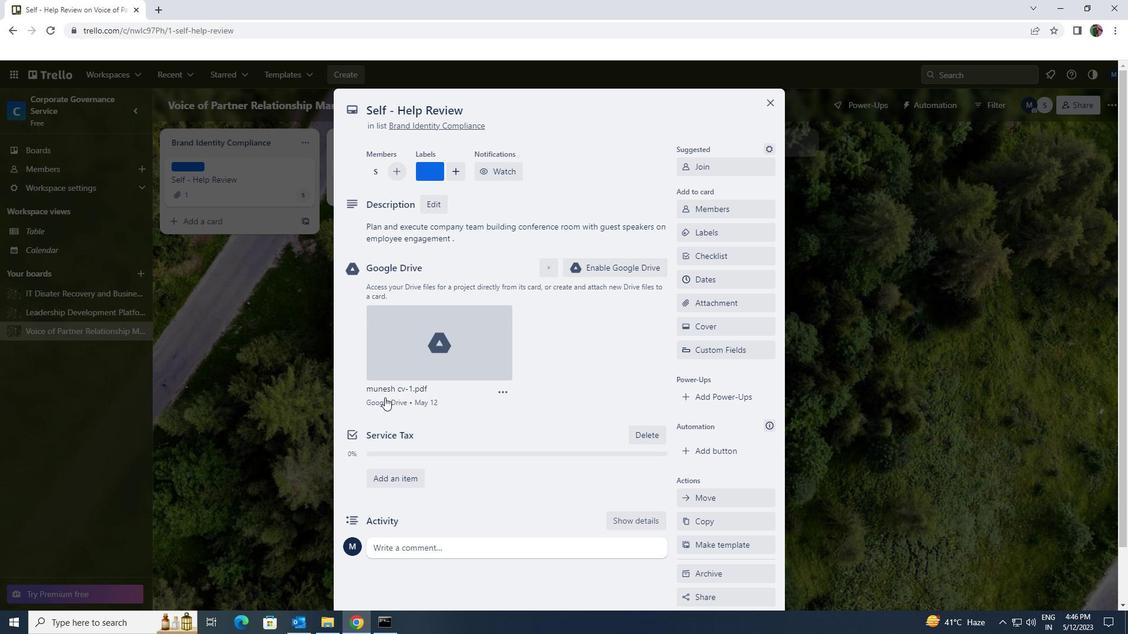 
Action: Mouse scrolled (384, 397) with delta (0, 0)
Screenshot: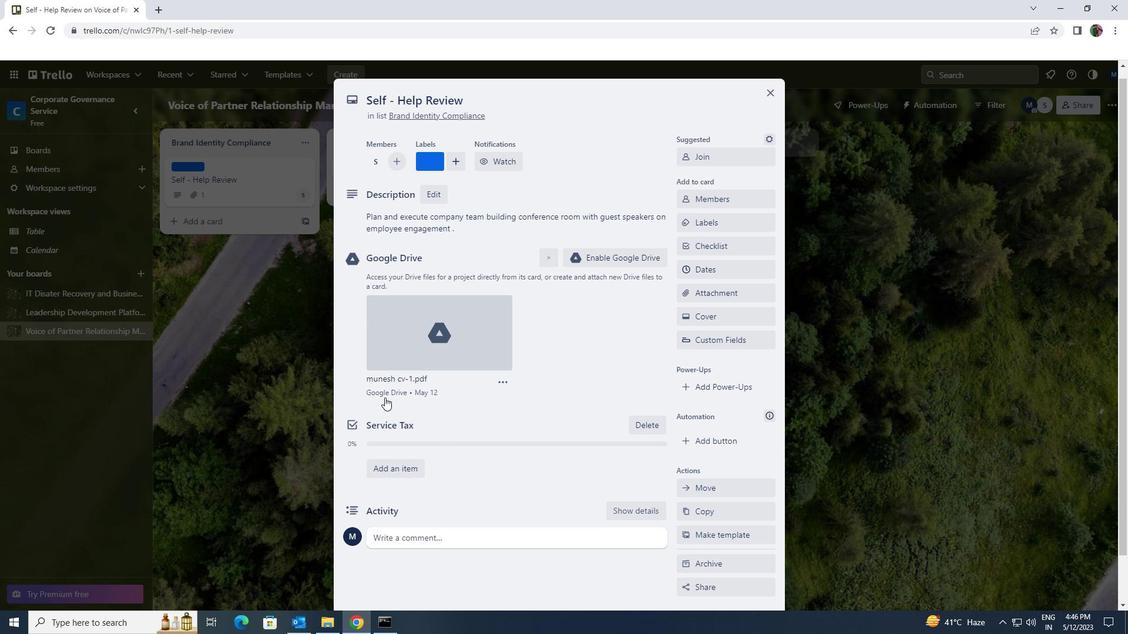 
Action: Mouse scrolled (384, 397) with delta (0, 0)
Screenshot: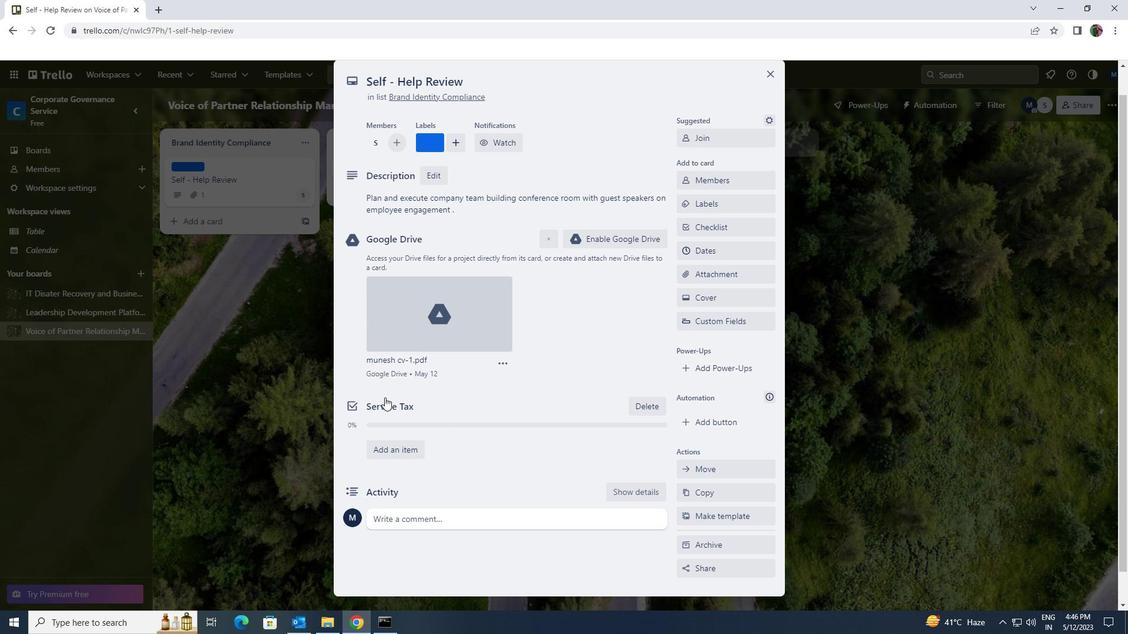 
Action: Mouse moved to (409, 480)
Screenshot: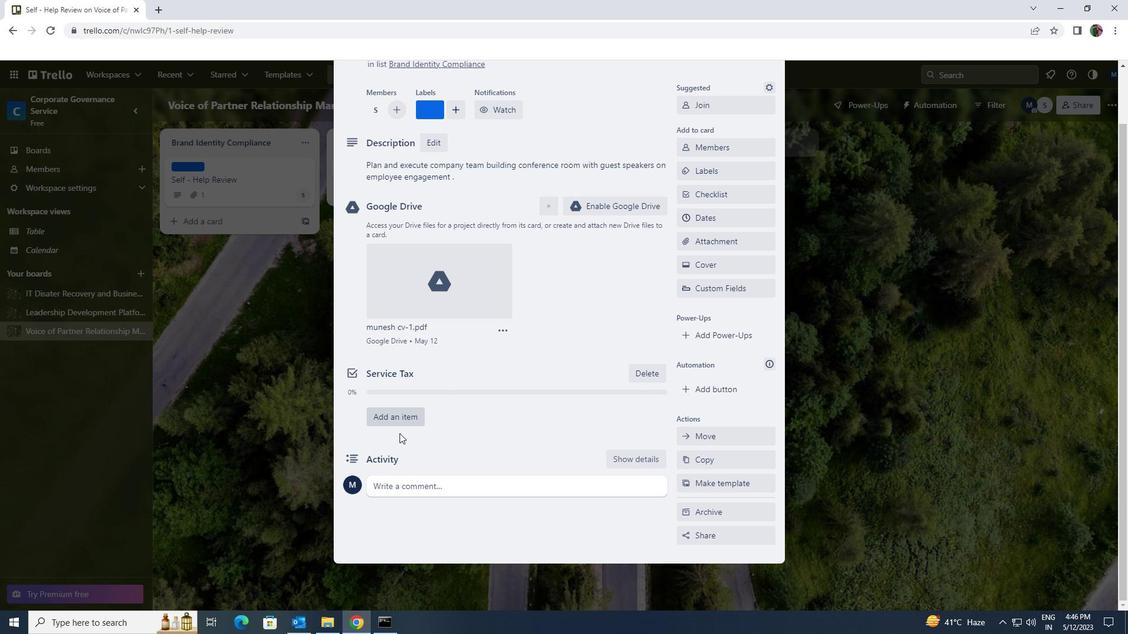 
Action: Mouse pressed left at (409, 480)
Screenshot: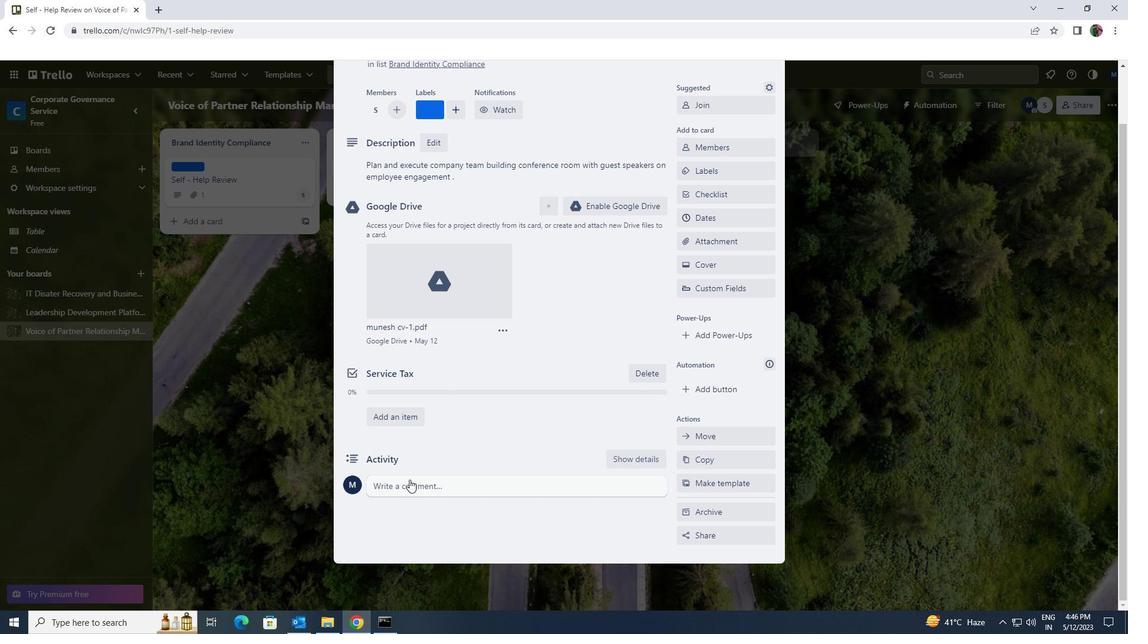 
Action: Key pressed <Key.shift><Key.shift><Key.shift><Key.shift><Key.shift><Key.shift><Key.shift><Key.shift><Key.shift><Key.shift><Key.shift><Key.shift><Key.shift><Key.shift><Key.shift><Key.shift><Key.shift><Key.shift><Key.shift><Key.shift><Key.shift><Key.shift><Key.shift><Key.shift><Key.shift><Key.shift><Key.shift><Key.shift>WE<Key.space>SHOULD<Key.space>APPROACH<Key.space>THIS<Key.space>TASK<Key.space>WITH<Key.space>SENSE<Key.space>OF<Key.space>COLLABORATION<Key.space>AND<Key.space>TEAMWORK<Key.space>LEVERAGIES<Key.enter><Key.backspace><Key.backspace><Key.backspace><Key.backspace><Key.backspace>GING<Key.enter><Key.backspace><Key.space>THE<Key.space>STRENTG<Key.backspace>HS<Key.space><Key.backspace><Key.backspace><Key.backspace><Key.backspace><Key.backspace>NGTHS<Key.space>OF<Key.space>EACH<Key.space>TEAM<Key.space>MEMBER<Key.space>TO<Key.space>ACHIEVE<Key.space>UCCESS
Screenshot: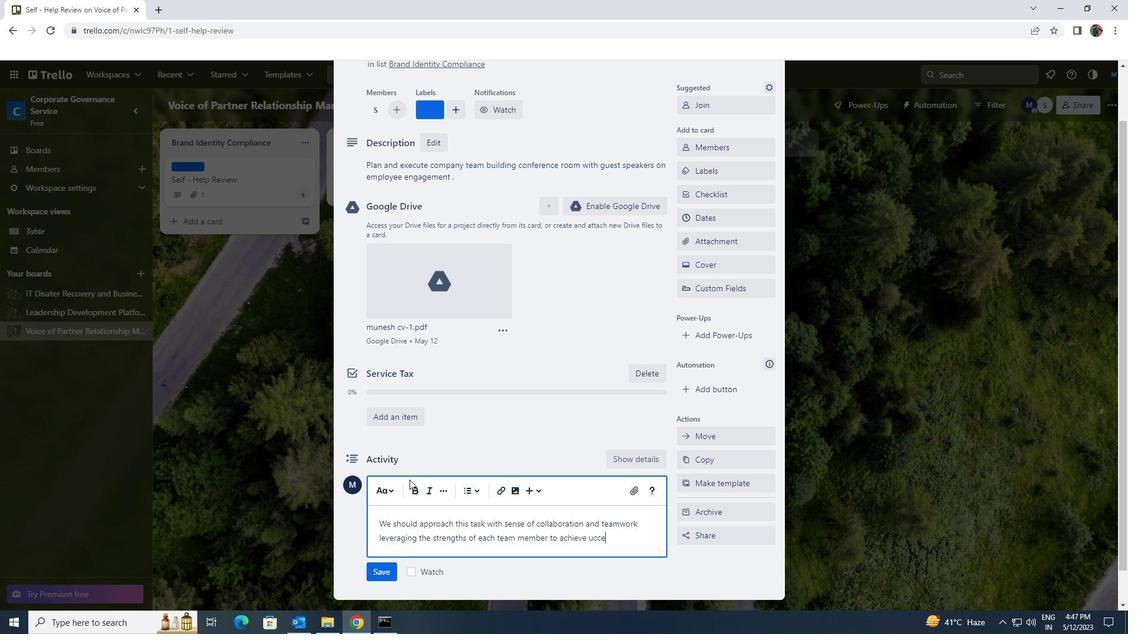 
Action: Mouse moved to (588, 541)
Screenshot: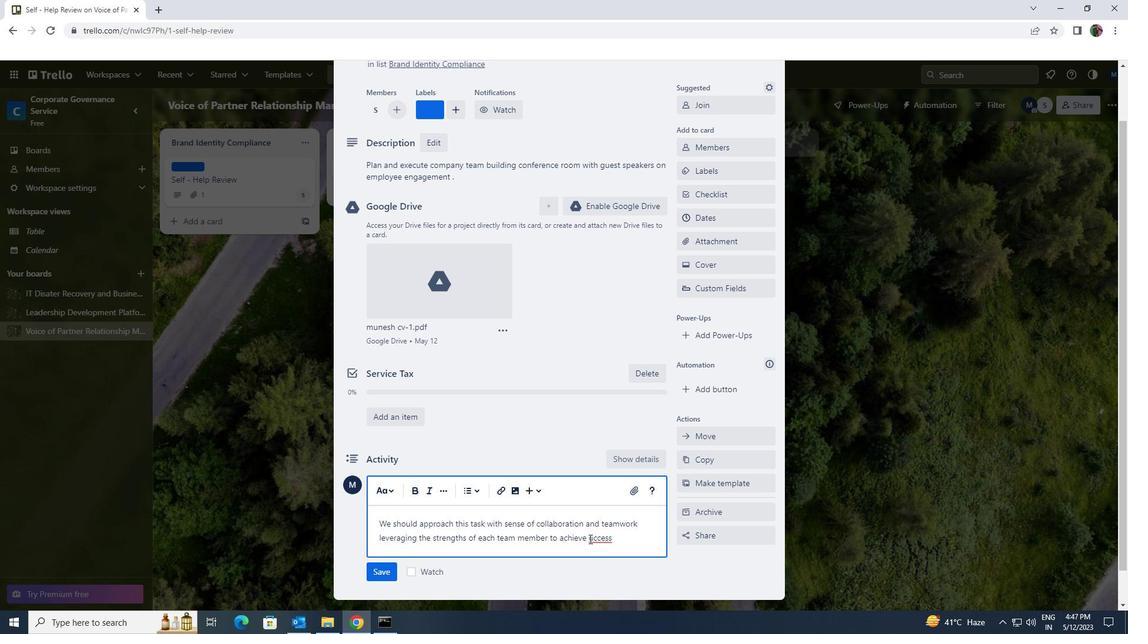 
Action: Mouse pressed left at (588, 541)
Screenshot: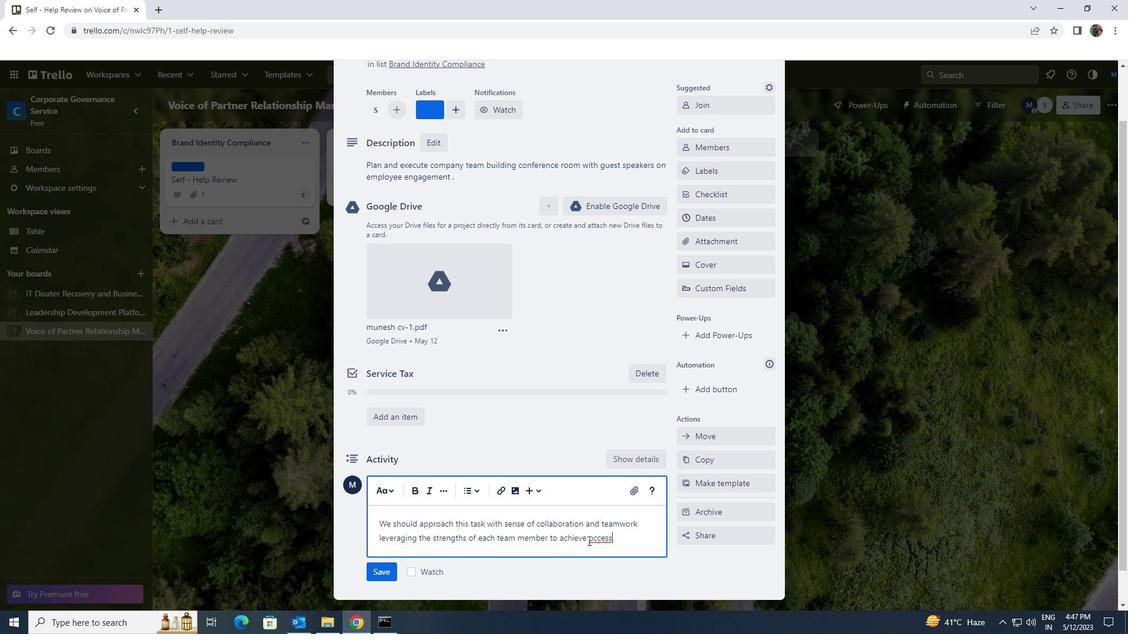 
Action: Key pressed S
Screenshot: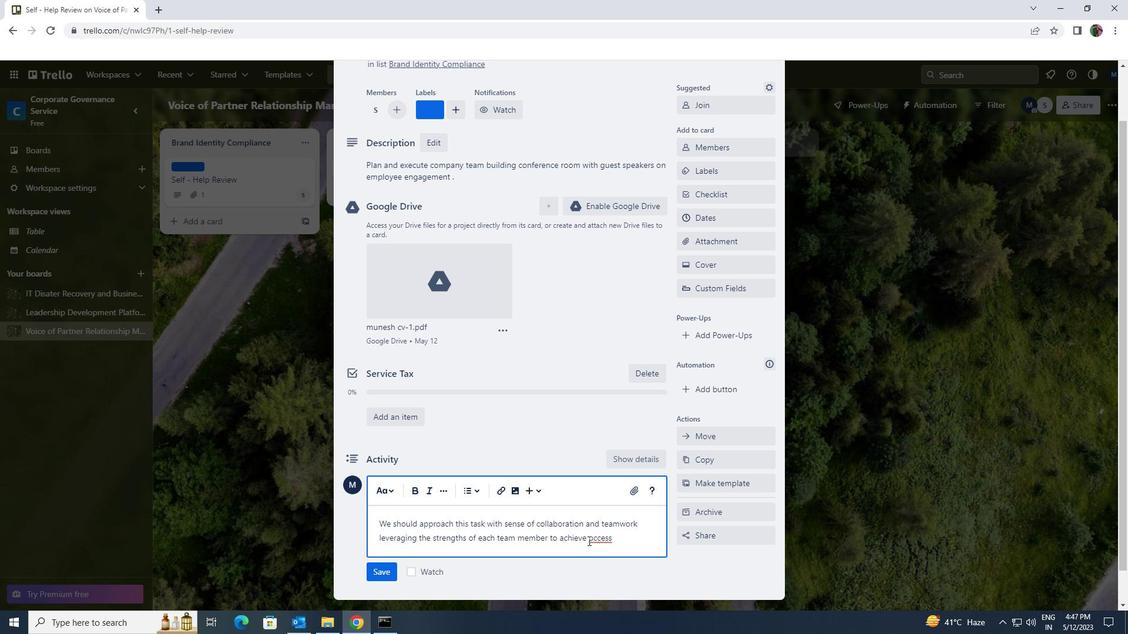 
Action: Mouse moved to (386, 573)
Screenshot: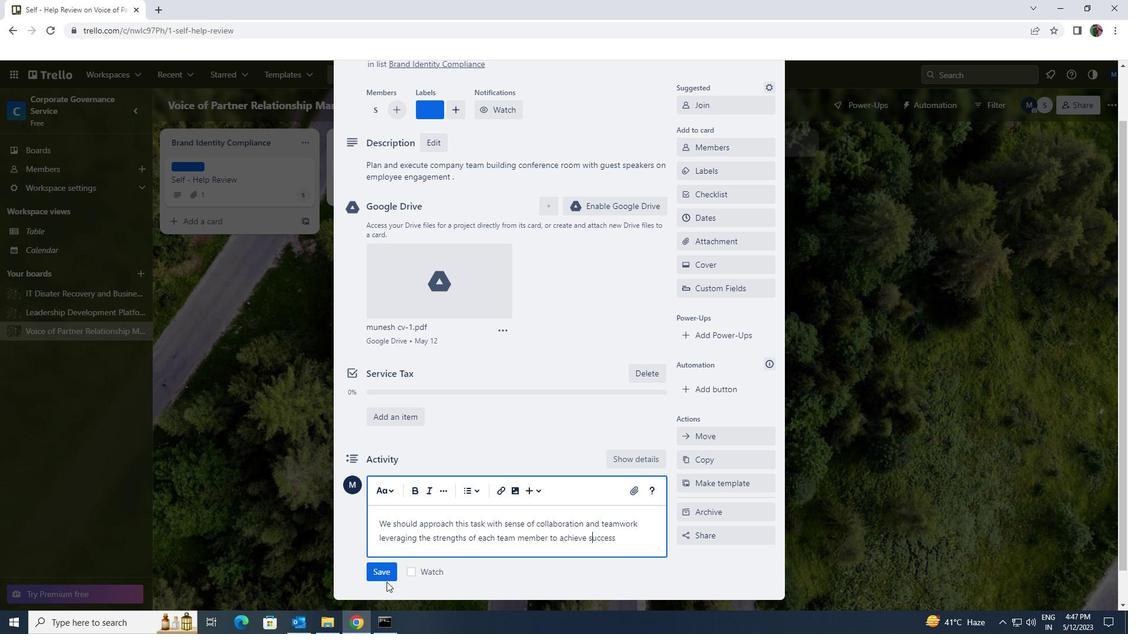 
Action: Mouse pressed left at (386, 573)
Screenshot: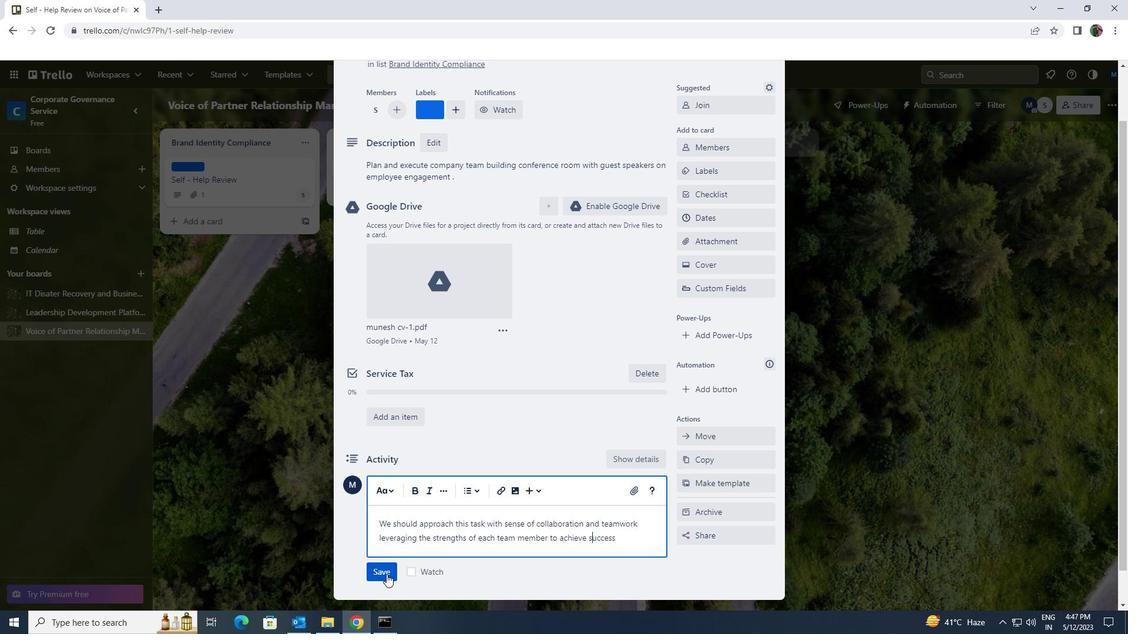 
Action: Mouse moved to (696, 211)
Screenshot: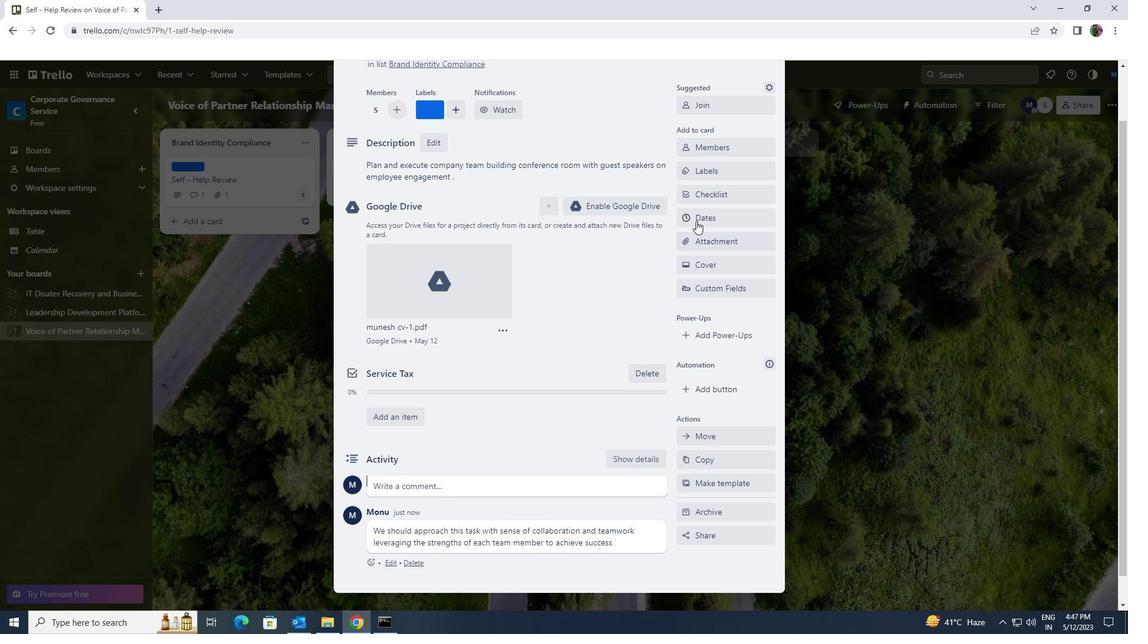 
Action: Mouse pressed left at (696, 211)
Screenshot: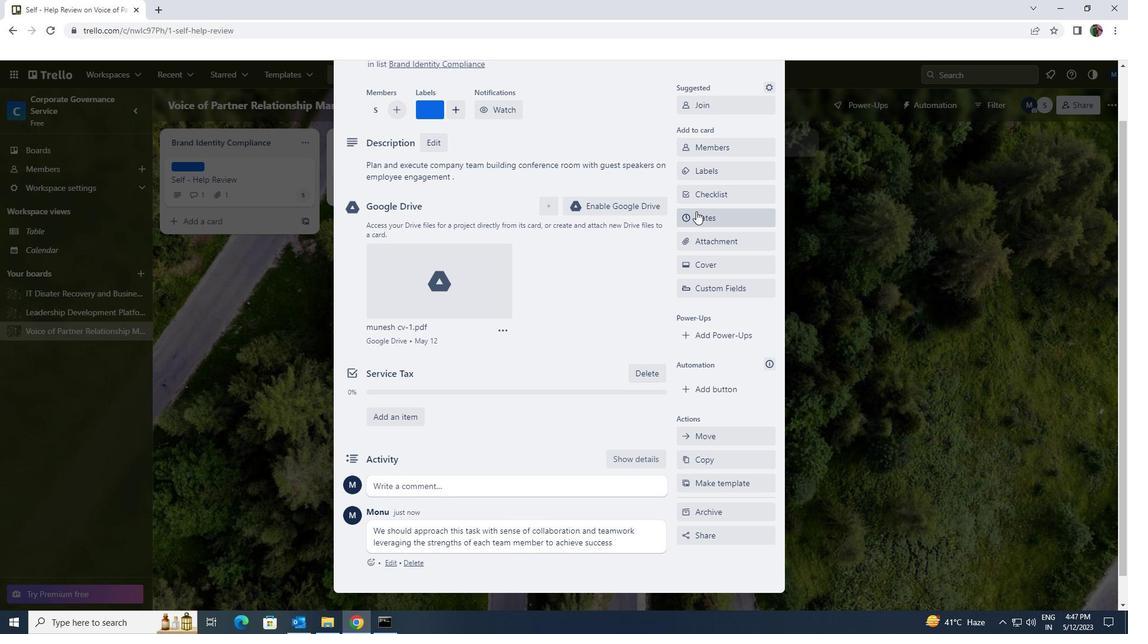 
Action: Mouse moved to (692, 313)
Screenshot: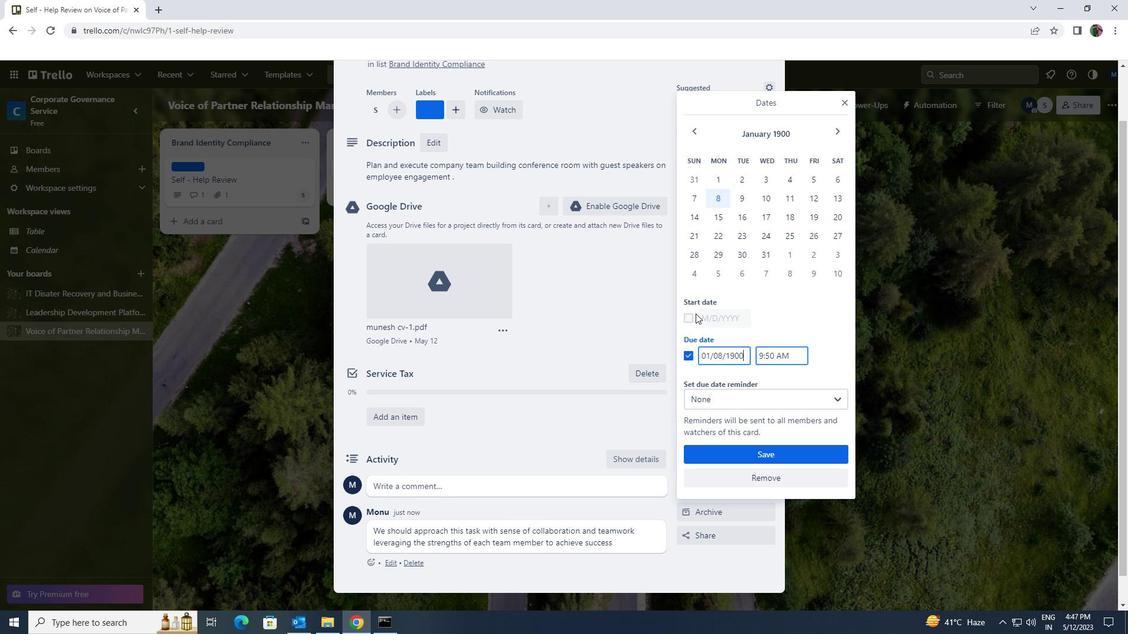 
Action: Mouse pressed left at (692, 313)
Screenshot: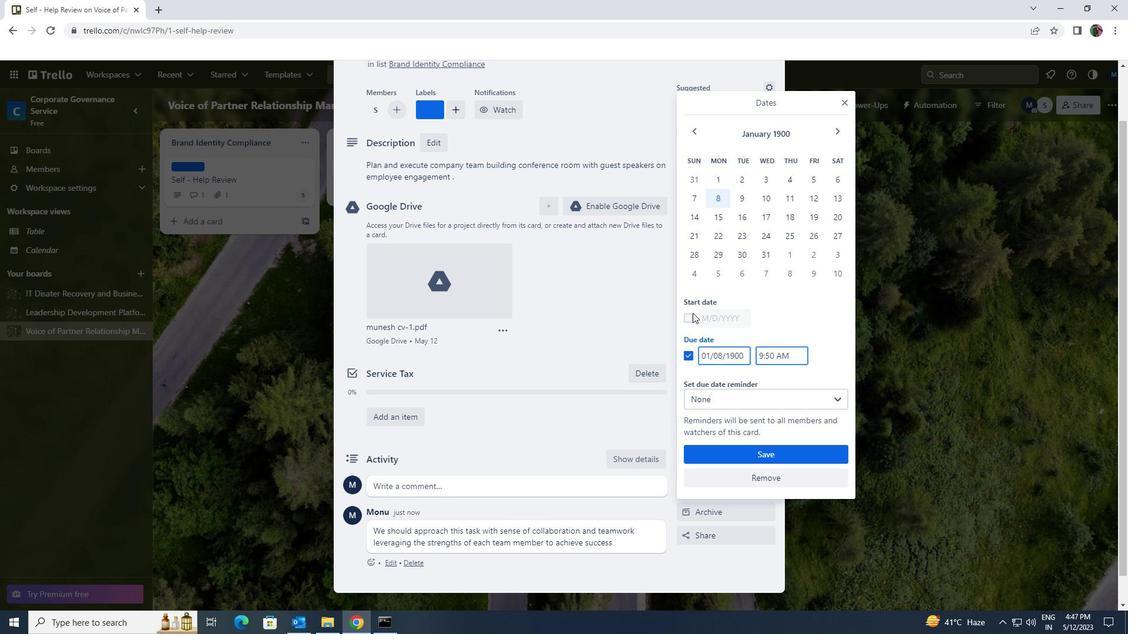 
Action: Mouse moved to (742, 316)
Screenshot: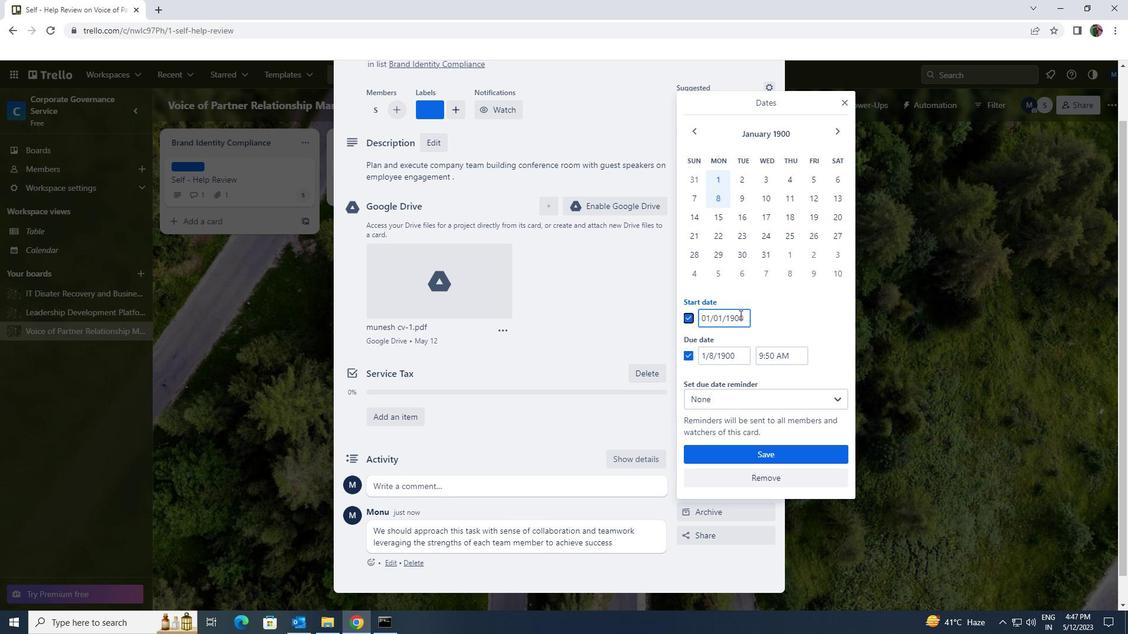 
Action: Mouse pressed left at (742, 316)
Screenshot: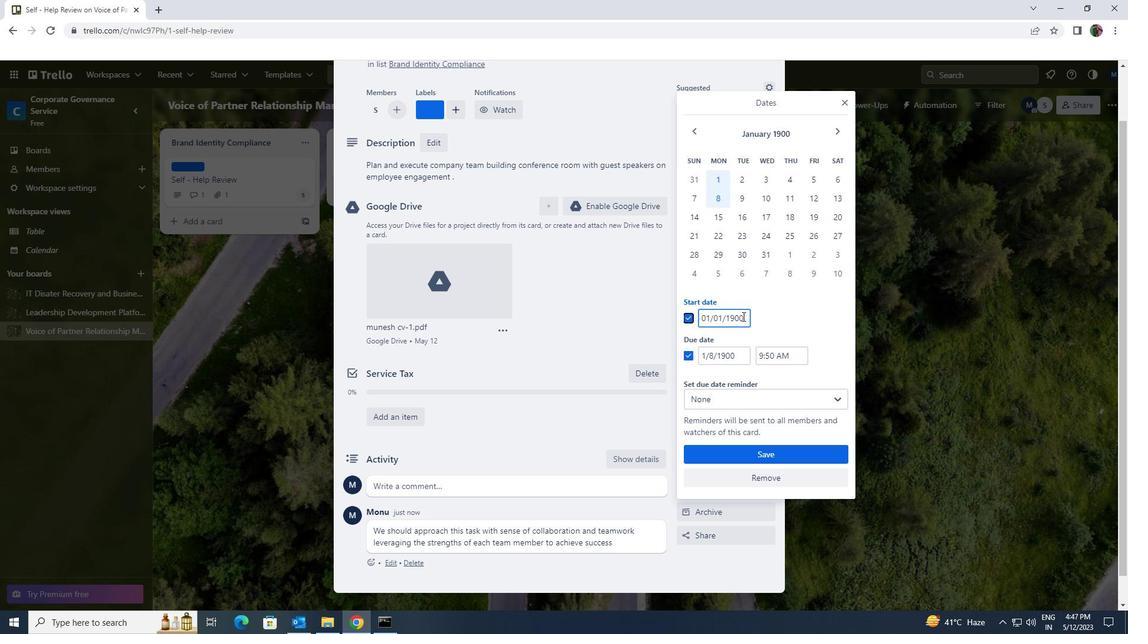 
Action: Mouse moved to (700, 319)
Screenshot: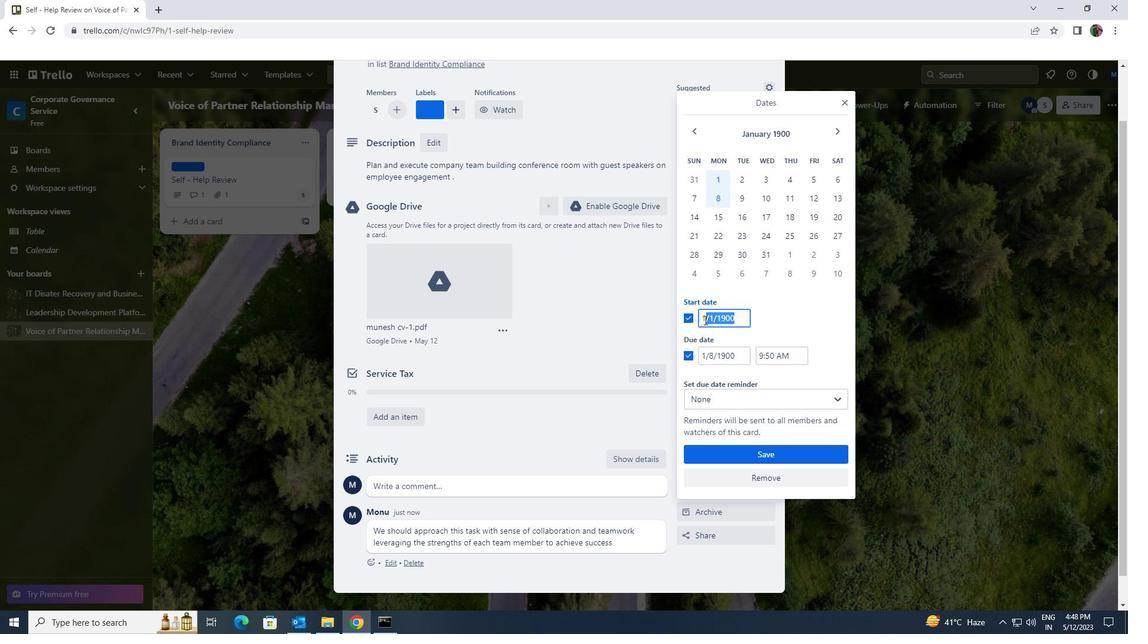 
Action: Key pressed 1/2/1900
Screenshot: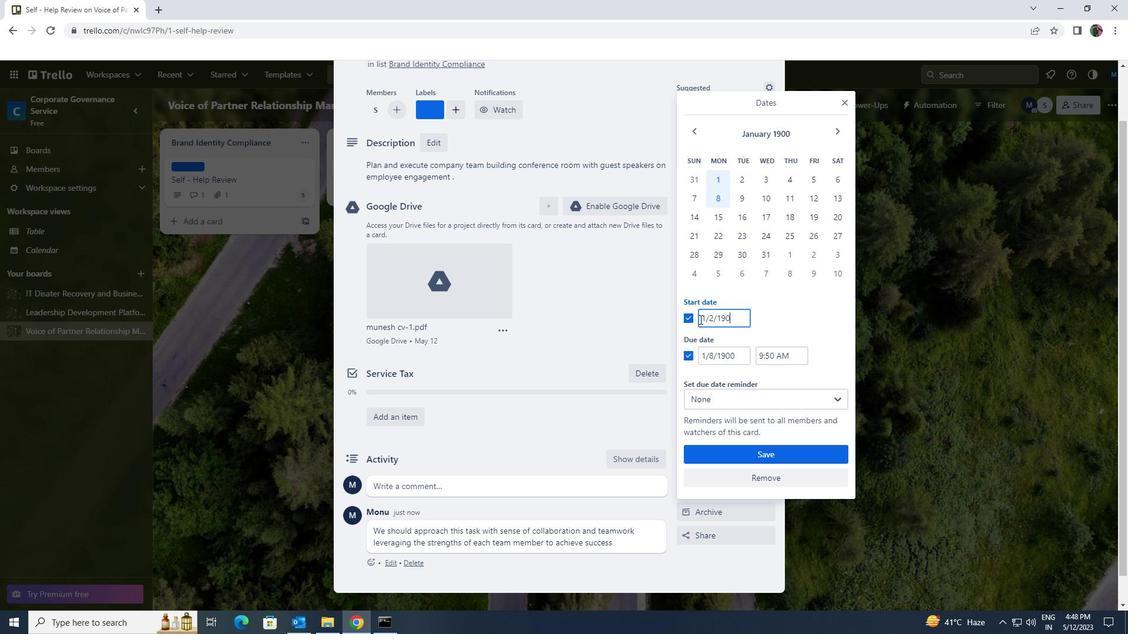 
Action: Mouse moved to (741, 350)
Screenshot: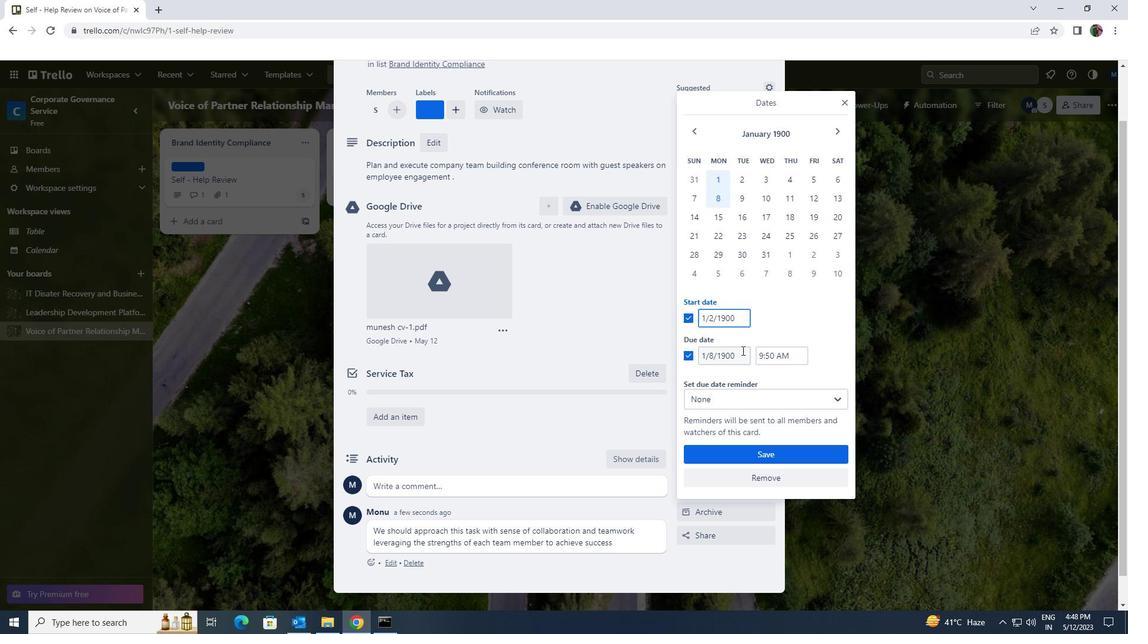
Action: Mouse pressed left at (741, 350)
Screenshot: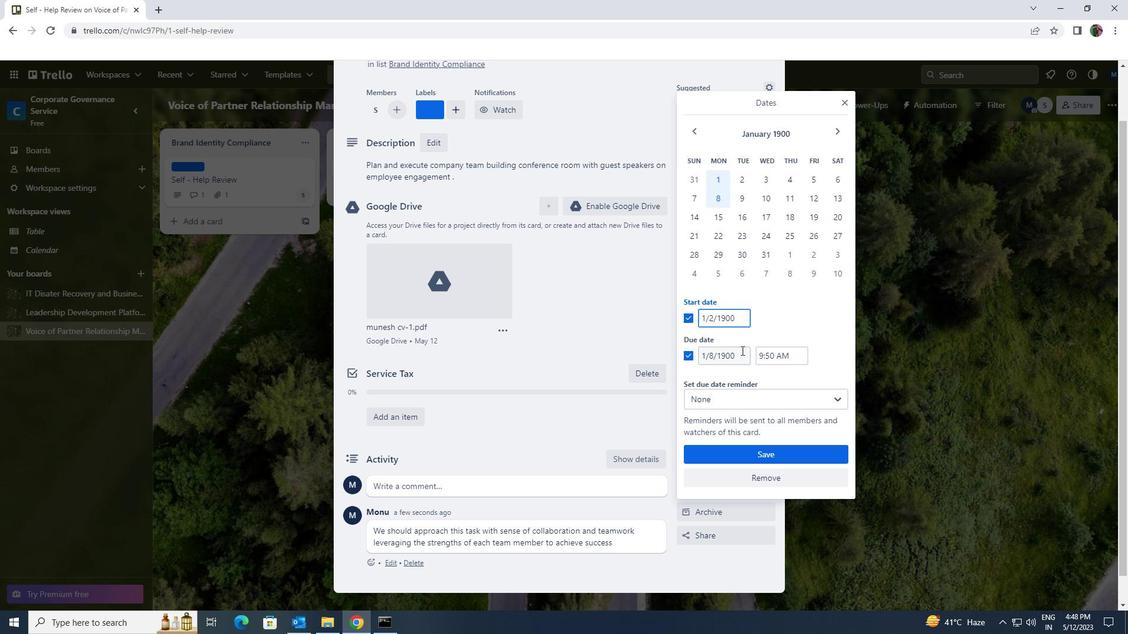 
Action: Mouse moved to (698, 356)
Screenshot: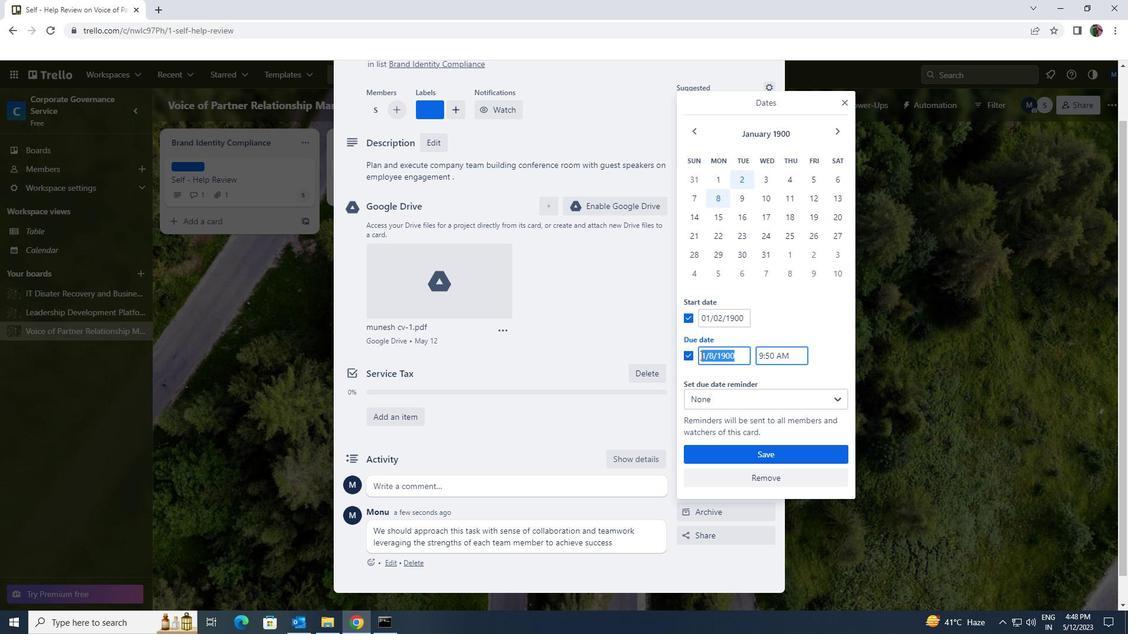 
Action: Key pressed 9/<Key.backspace>1/9/
Screenshot: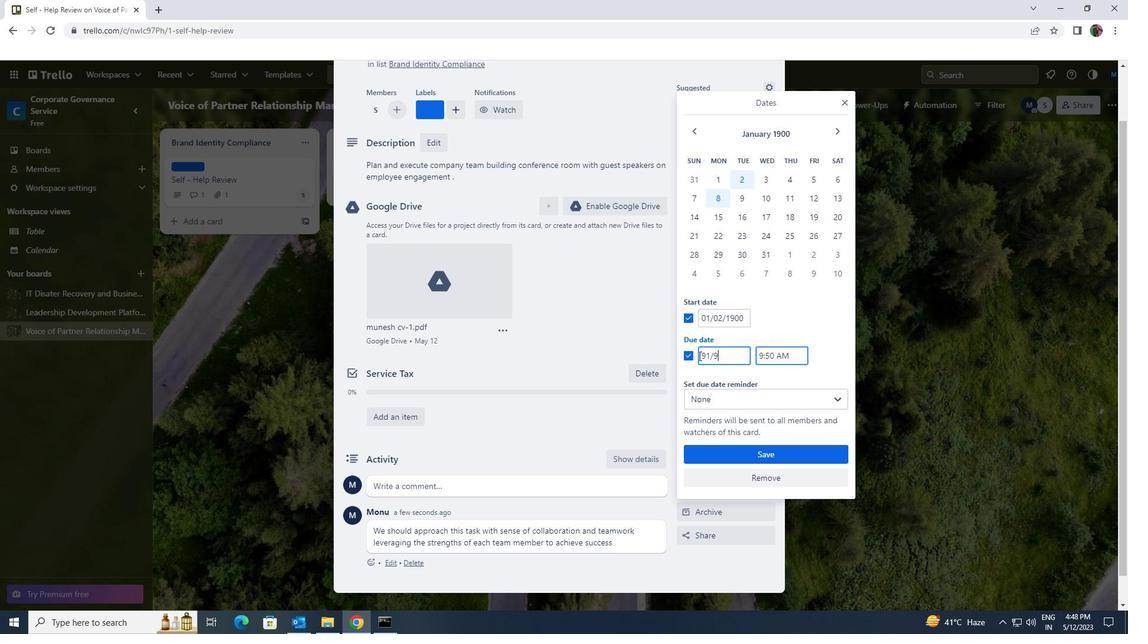 
Action: Mouse moved to (731, 347)
Screenshot: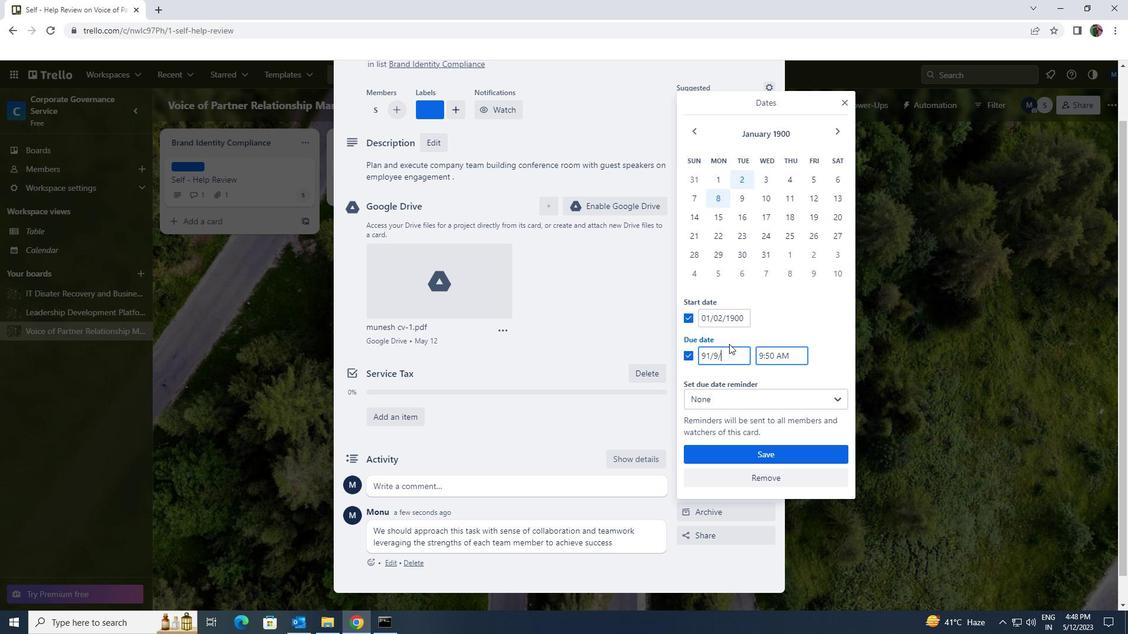 
Action: Key pressed <Key.backspace><Key.backspace><Key.backspace><Key.backspace><Key.backspace>1/9/1900
Screenshot: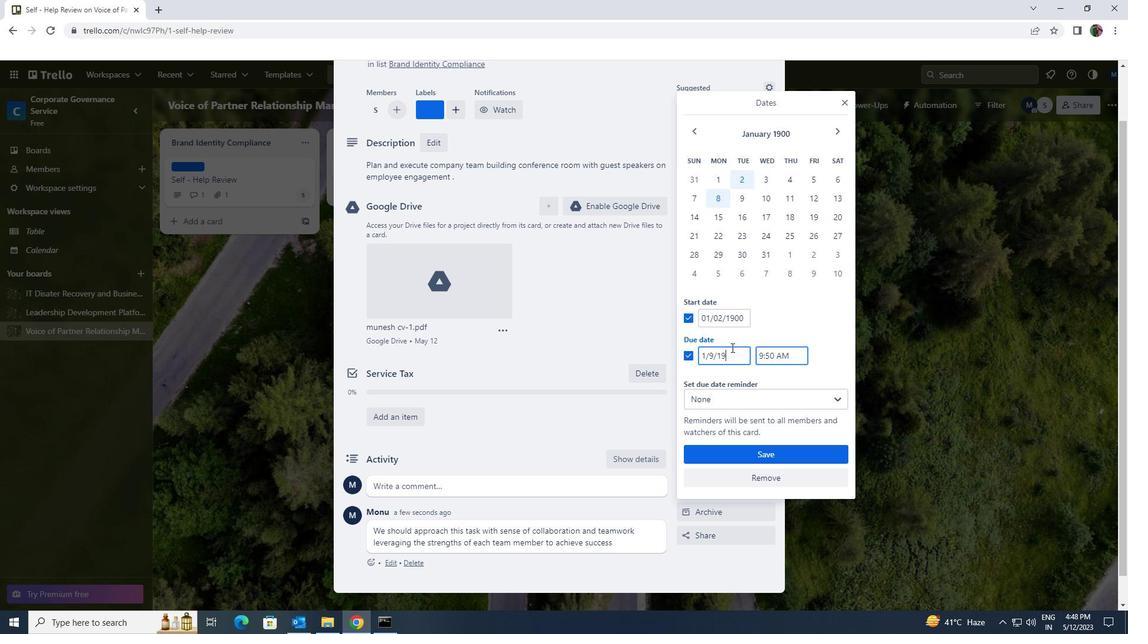
Action: Mouse moved to (779, 446)
Screenshot: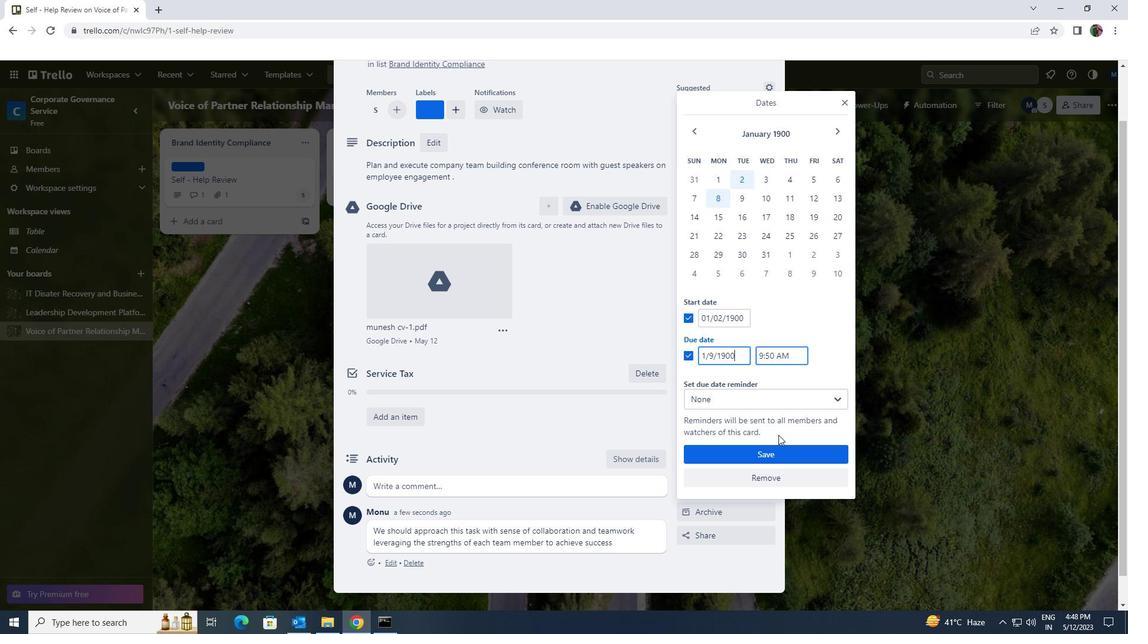 
Action: Mouse pressed left at (779, 446)
Screenshot: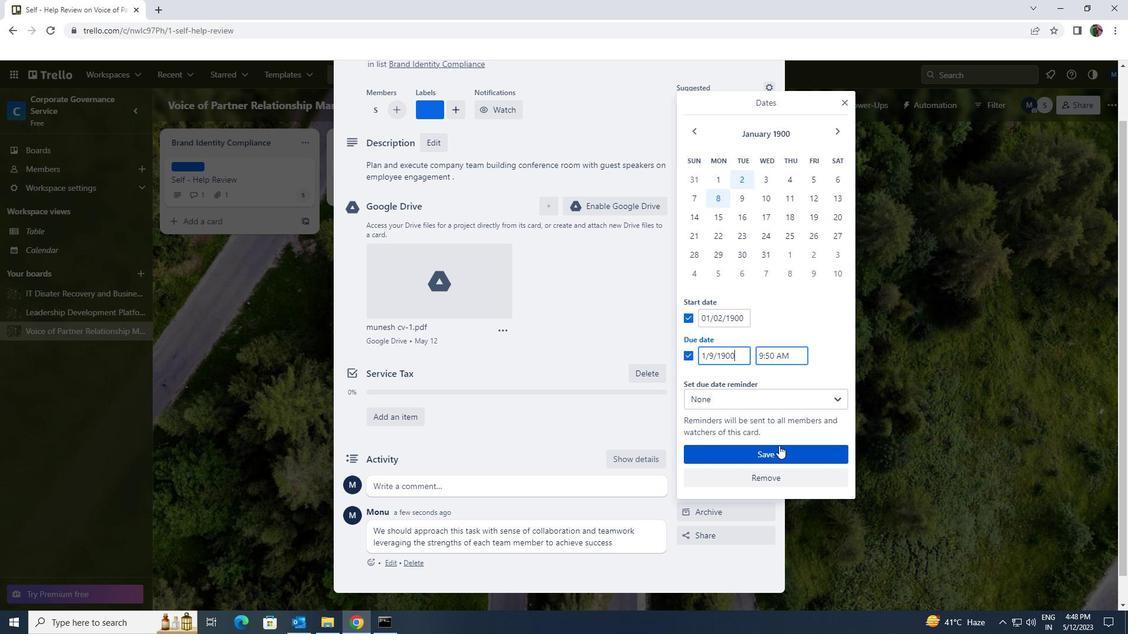 
